 Task: Open Card Customer Feedback Review in Board Brand Guidelines Development and Implementation to Workspace Enterprise Resource Planning Software and add a team member Softage.2@softage.net, a label Red, a checklist Wrestling, an attachment from your onedrive, a color Red and finally, add a card description 'Develop and launch new sales strategy for new market segment' and a comment 'This task requires us to stay focused on the end goal and not get sidetracked by distractions.'. Add a start date 'Jan 06, 1900' with a due date 'Jan 13, 1900'
Action: Mouse moved to (106, 345)
Screenshot: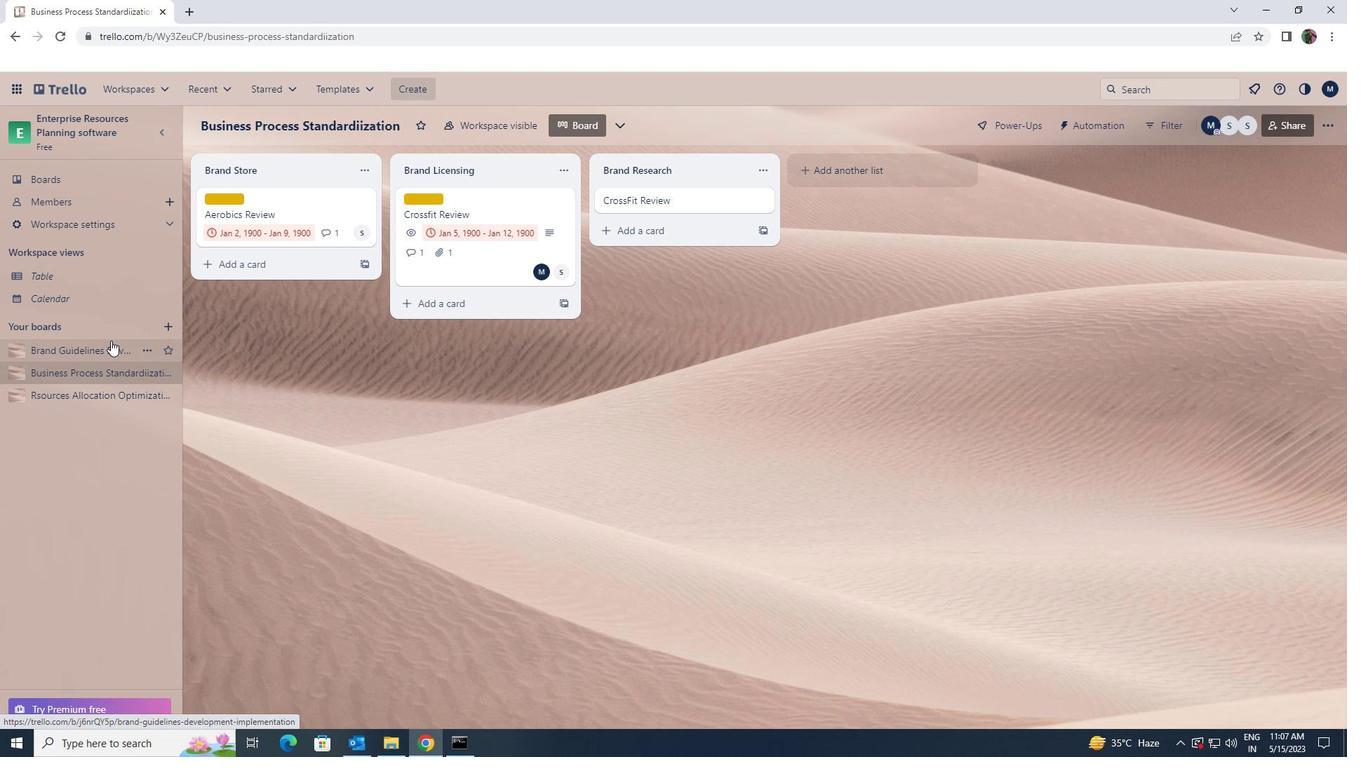 
Action: Mouse pressed left at (106, 345)
Screenshot: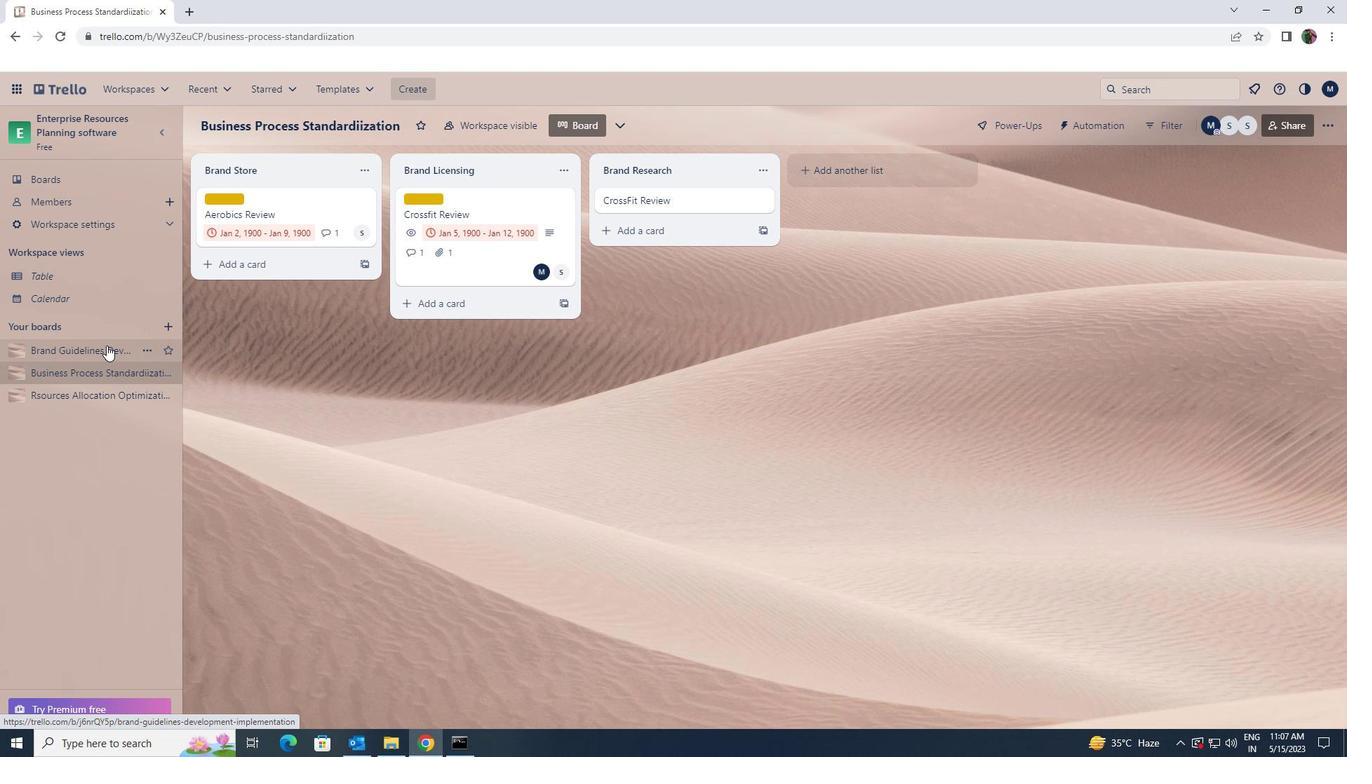 
Action: Mouse moved to (447, 206)
Screenshot: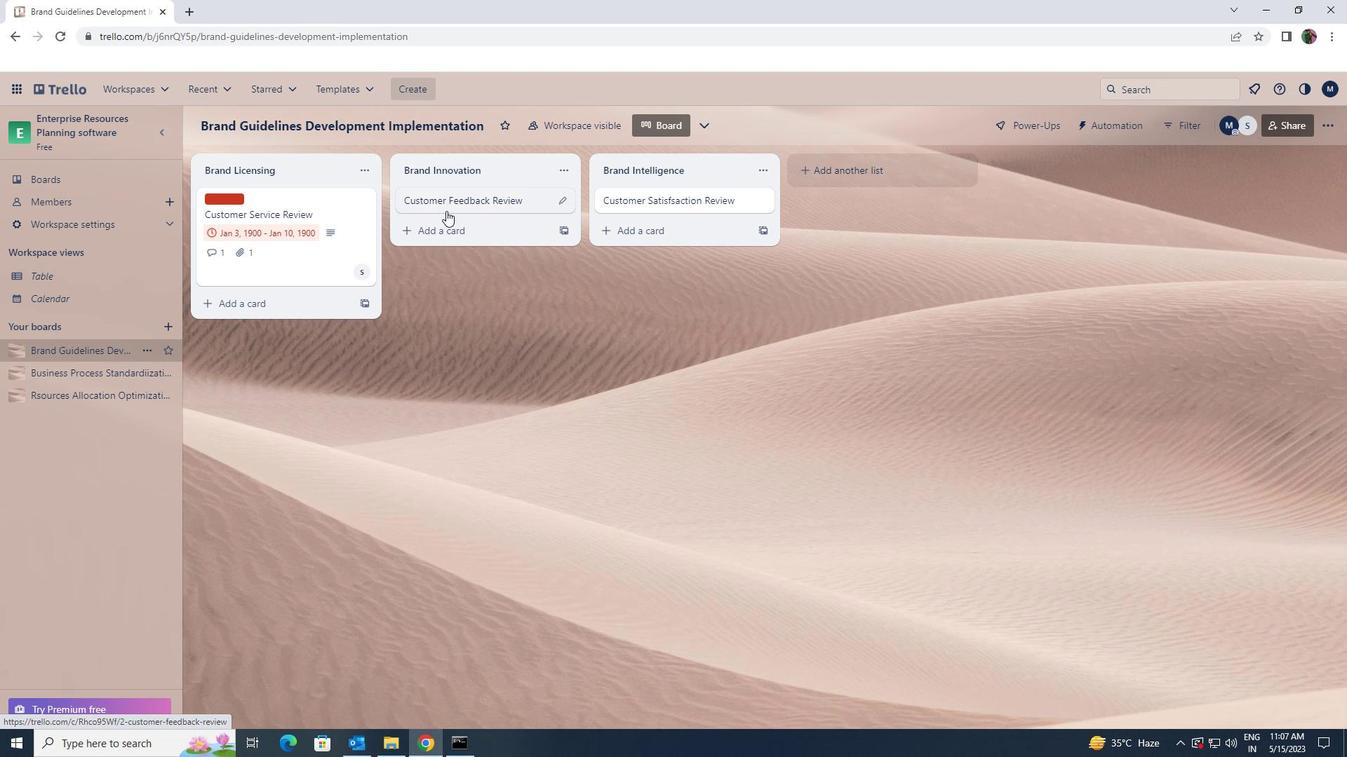 
Action: Mouse pressed left at (447, 206)
Screenshot: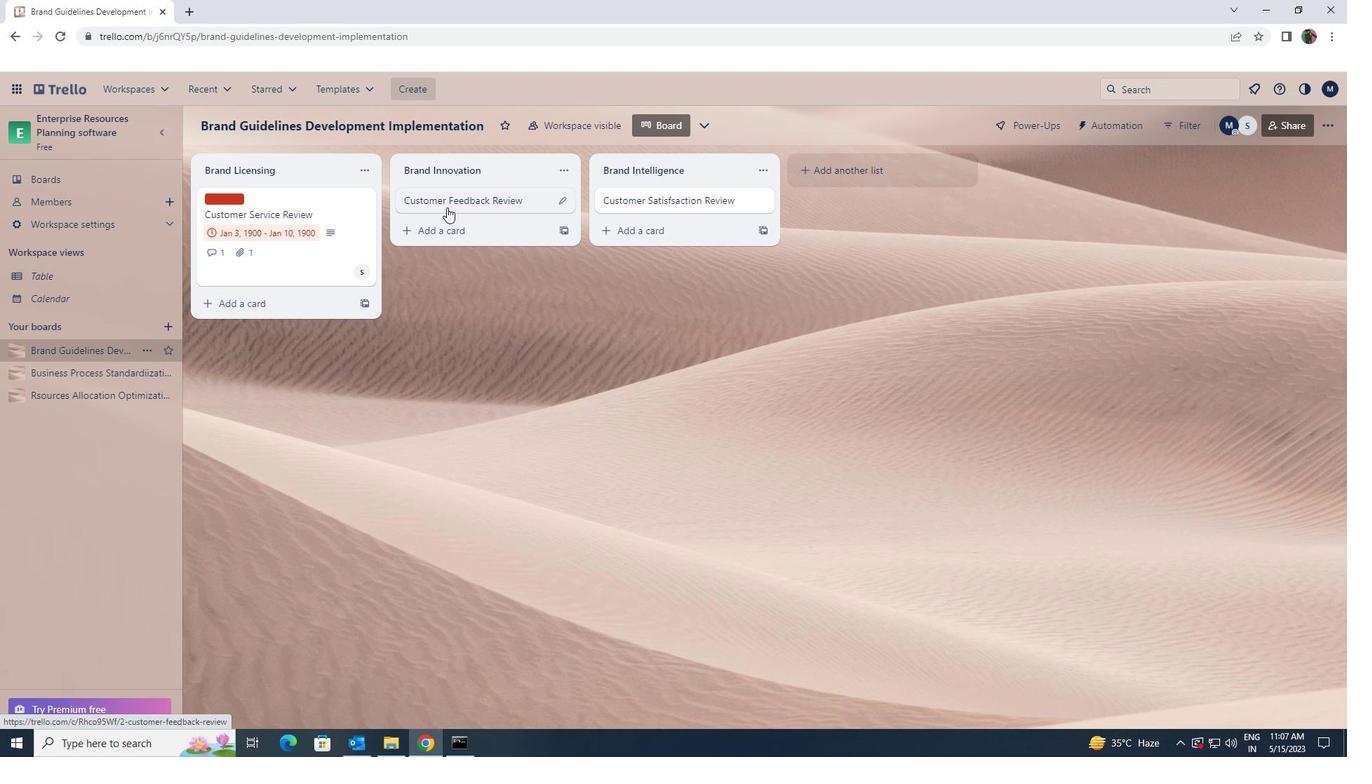 
Action: Mouse moved to (818, 242)
Screenshot: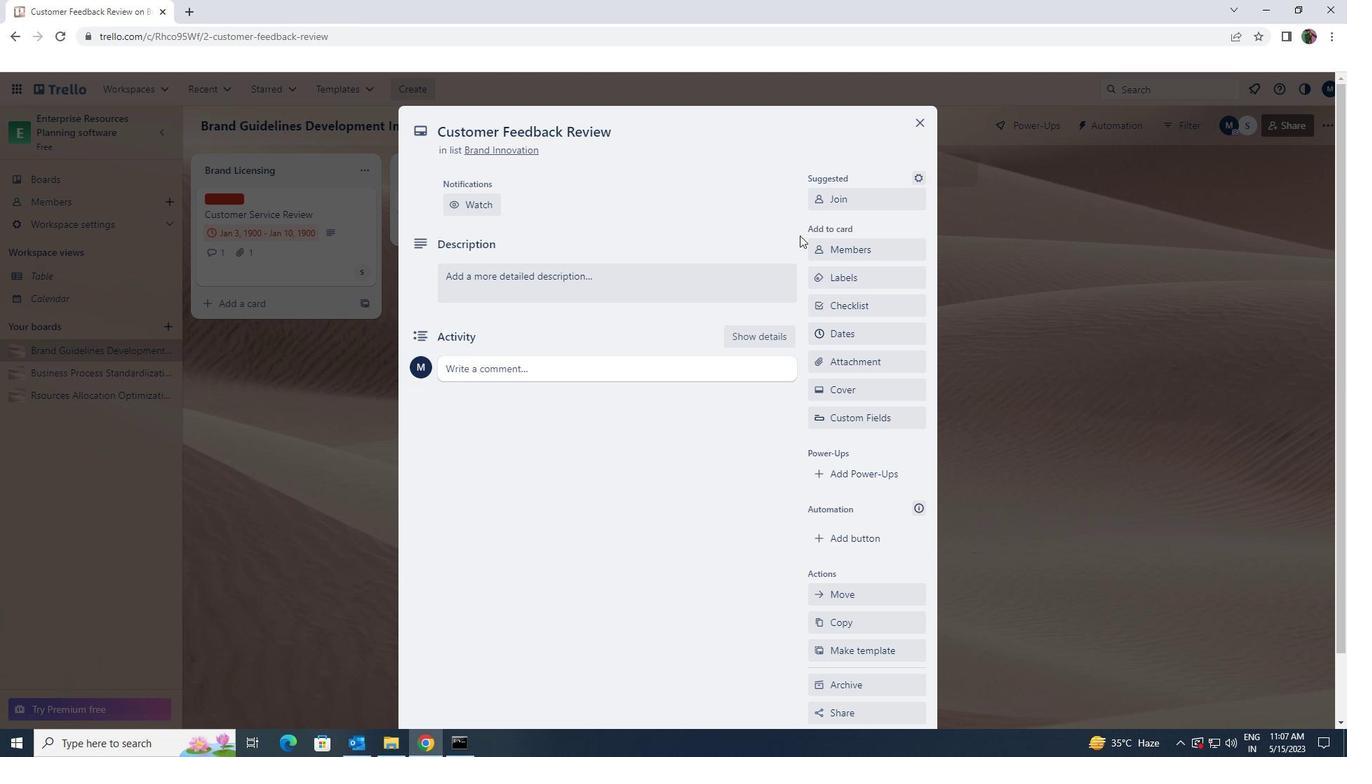 
Action: Mouse pressed left at (818, 242)
Screenshot: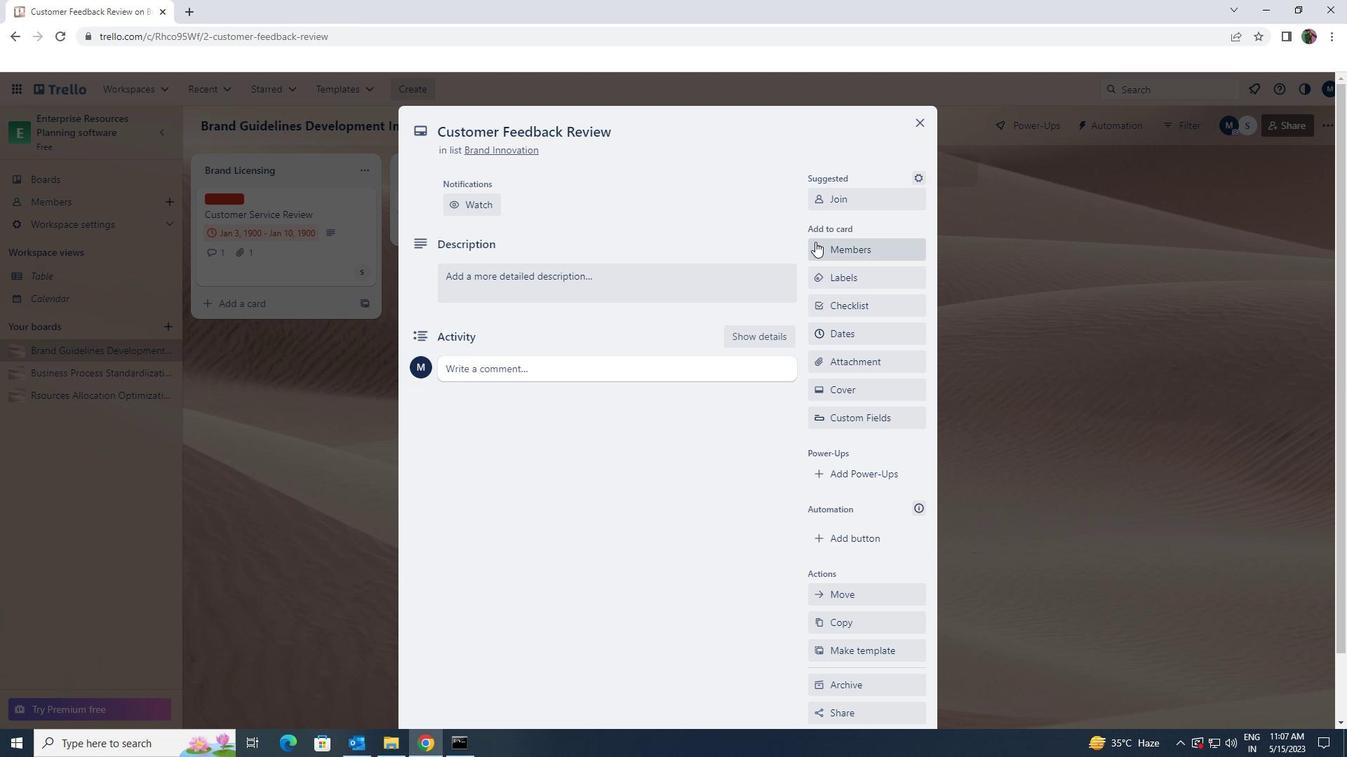 
Action: Mouse moved to (838, 305)
Screenshot: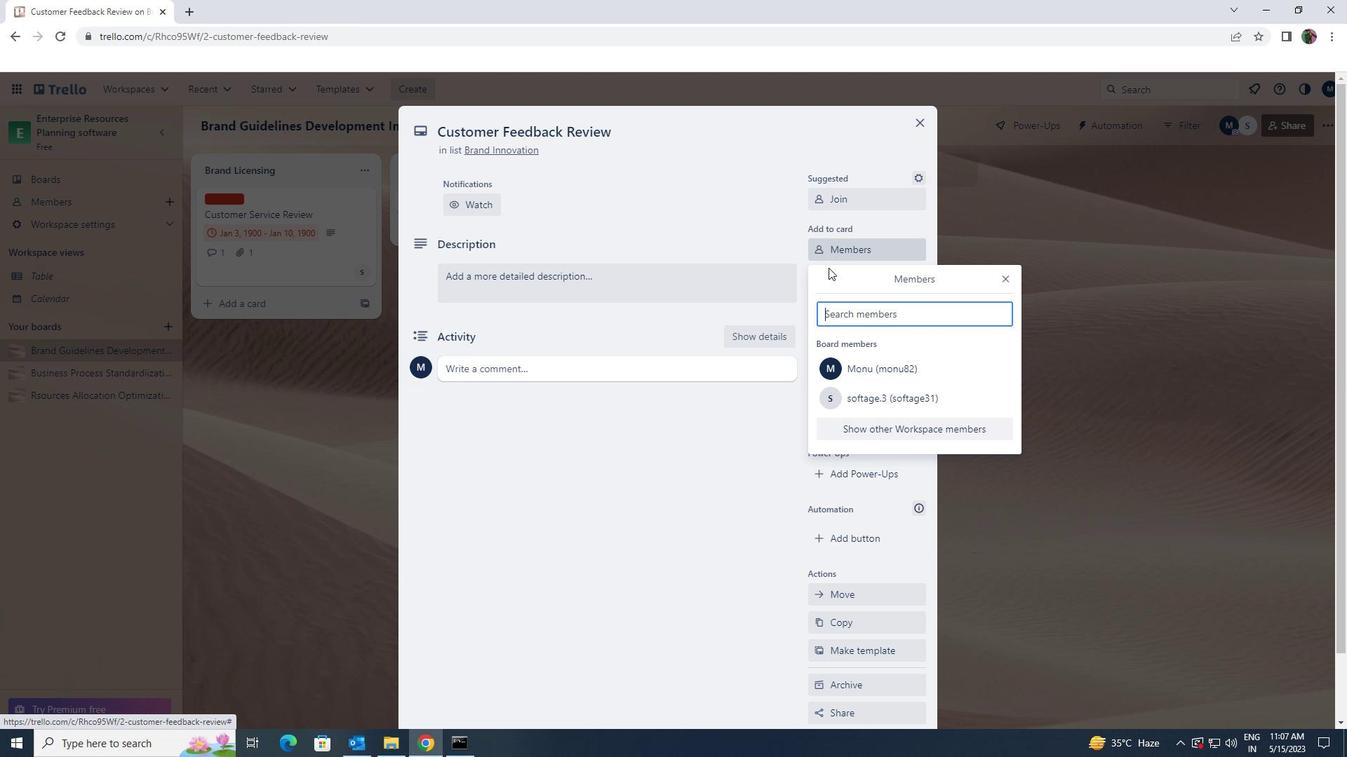 
Action: Key pressed sofatge.1<Key.backspace>2<Key.shift>@SOFTAGE.NET
Screenshot: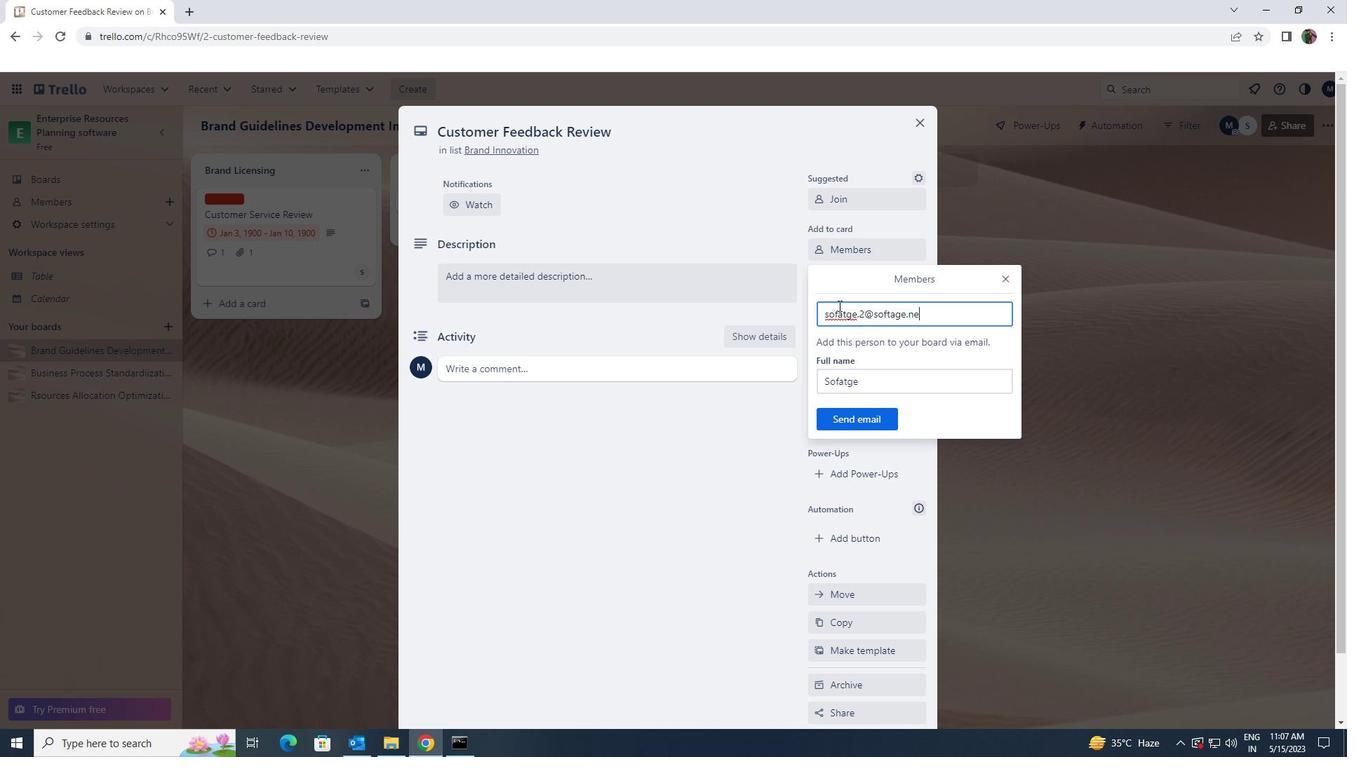
Action: Mouse moved to (865, 414)
Screenshot: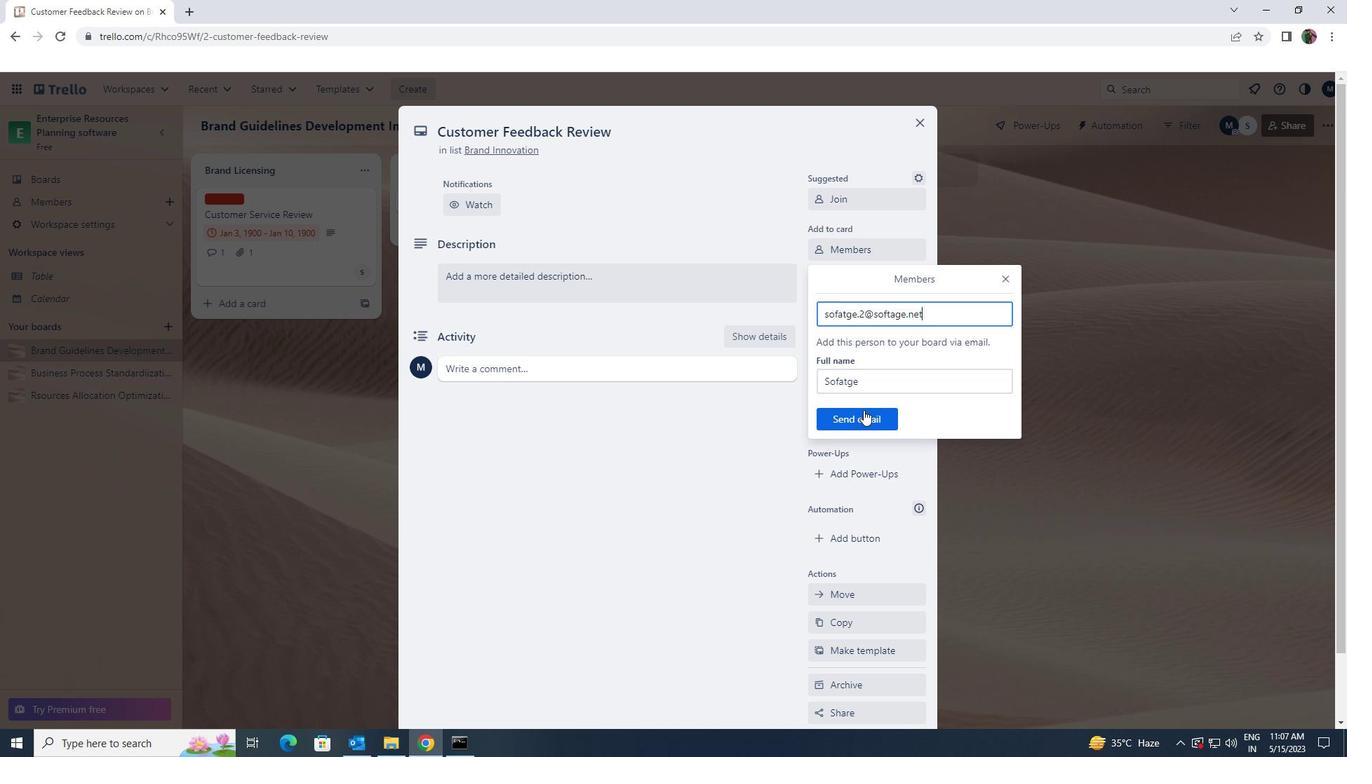 
Action: Mouse pressed left at (865, 414)
Screenshot: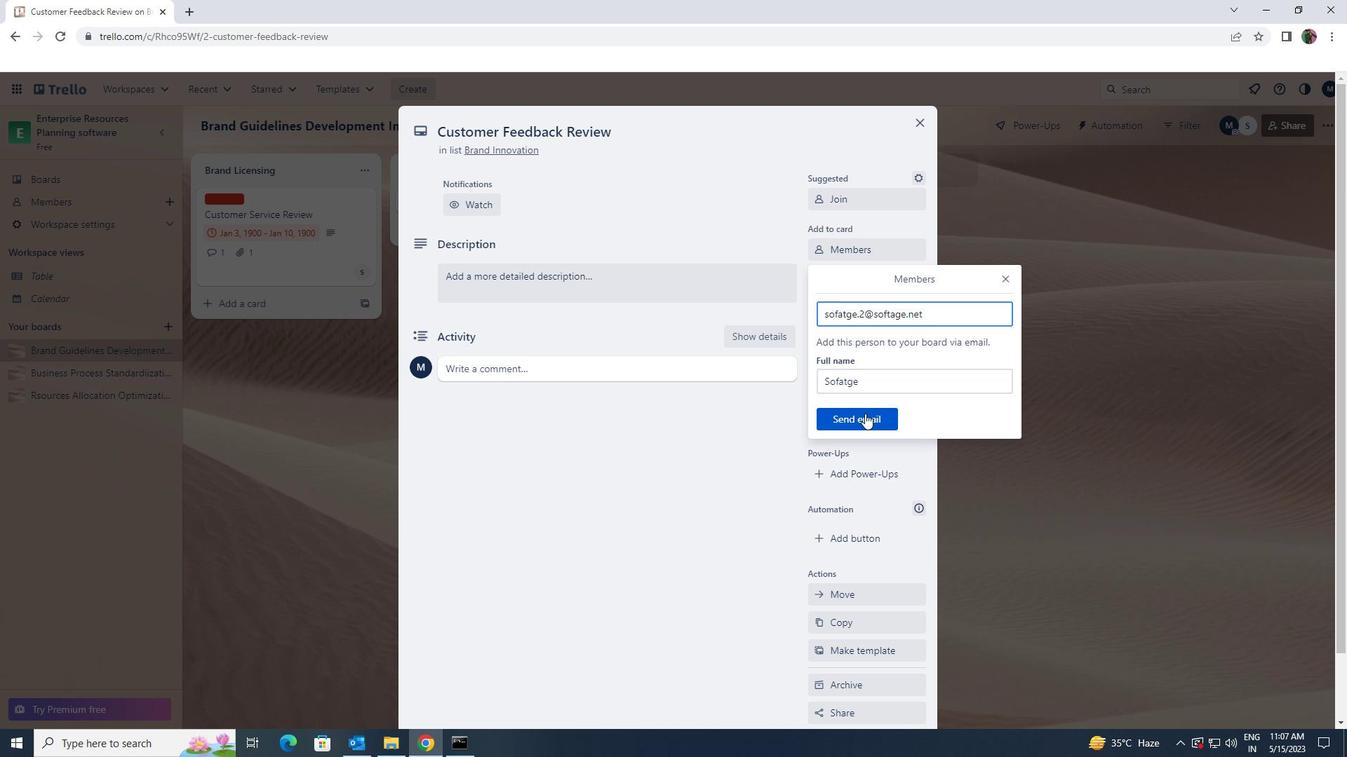 
Action: Mouse moved to (844, 282)
Screenshot: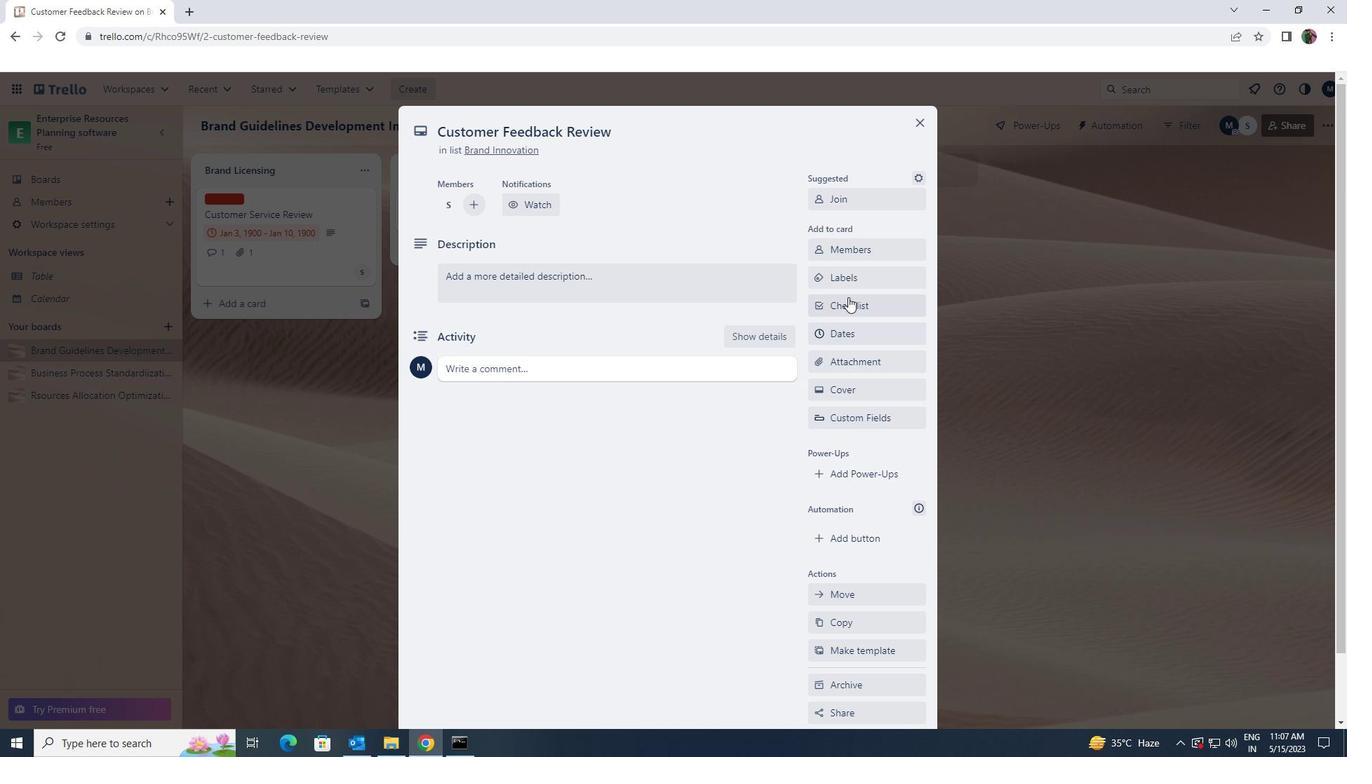
Action: Mouse pressed left at (844, 282)
Screenshot: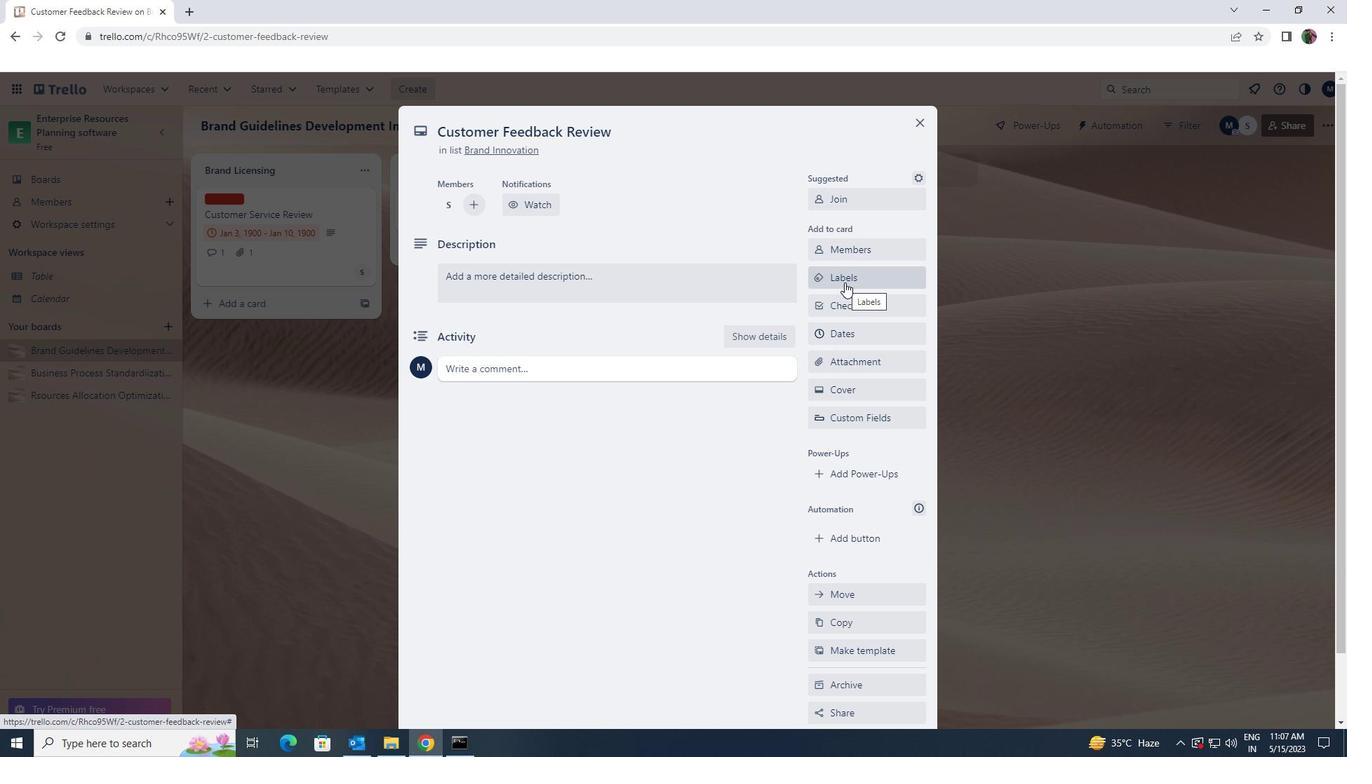 
Action: Mouse moved to (893, 577)
Screenshot: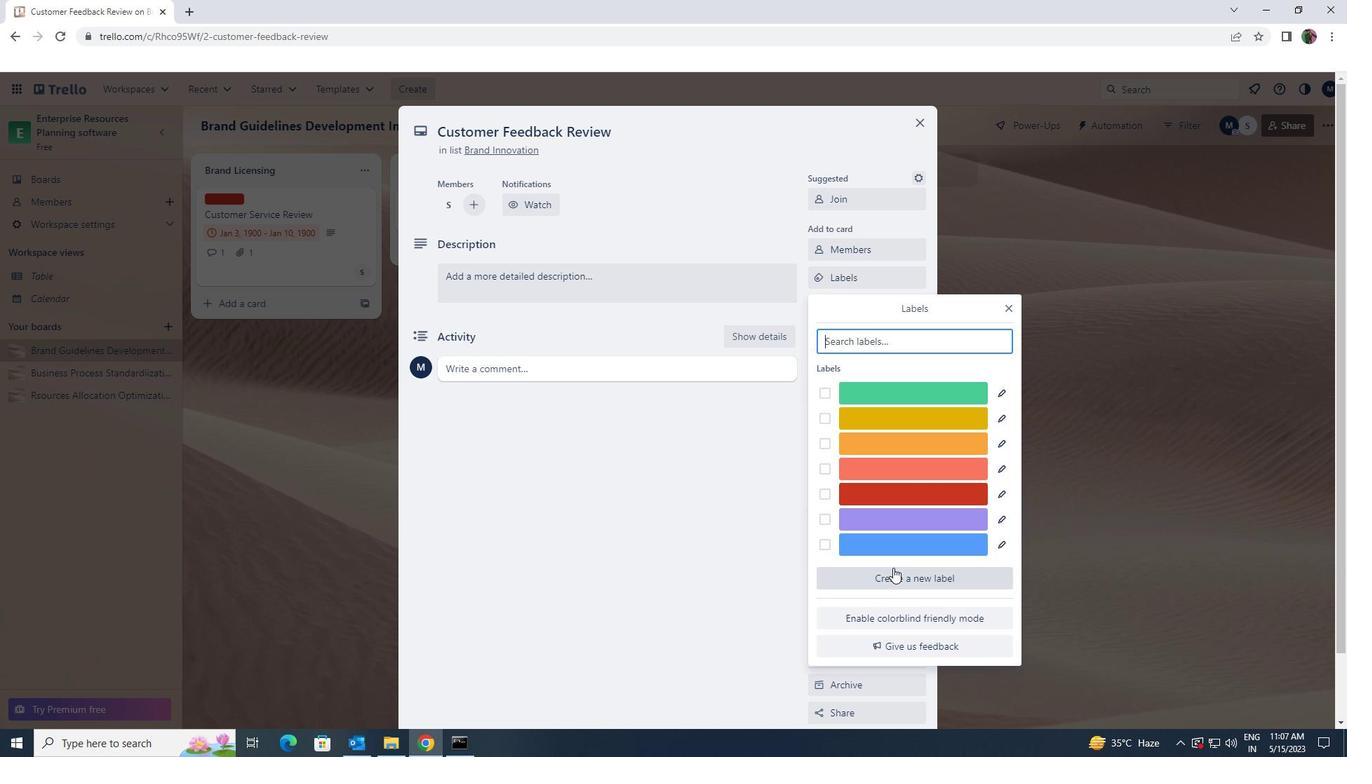 
Action: Mouse pressed left at (893, 577)
Screenshot: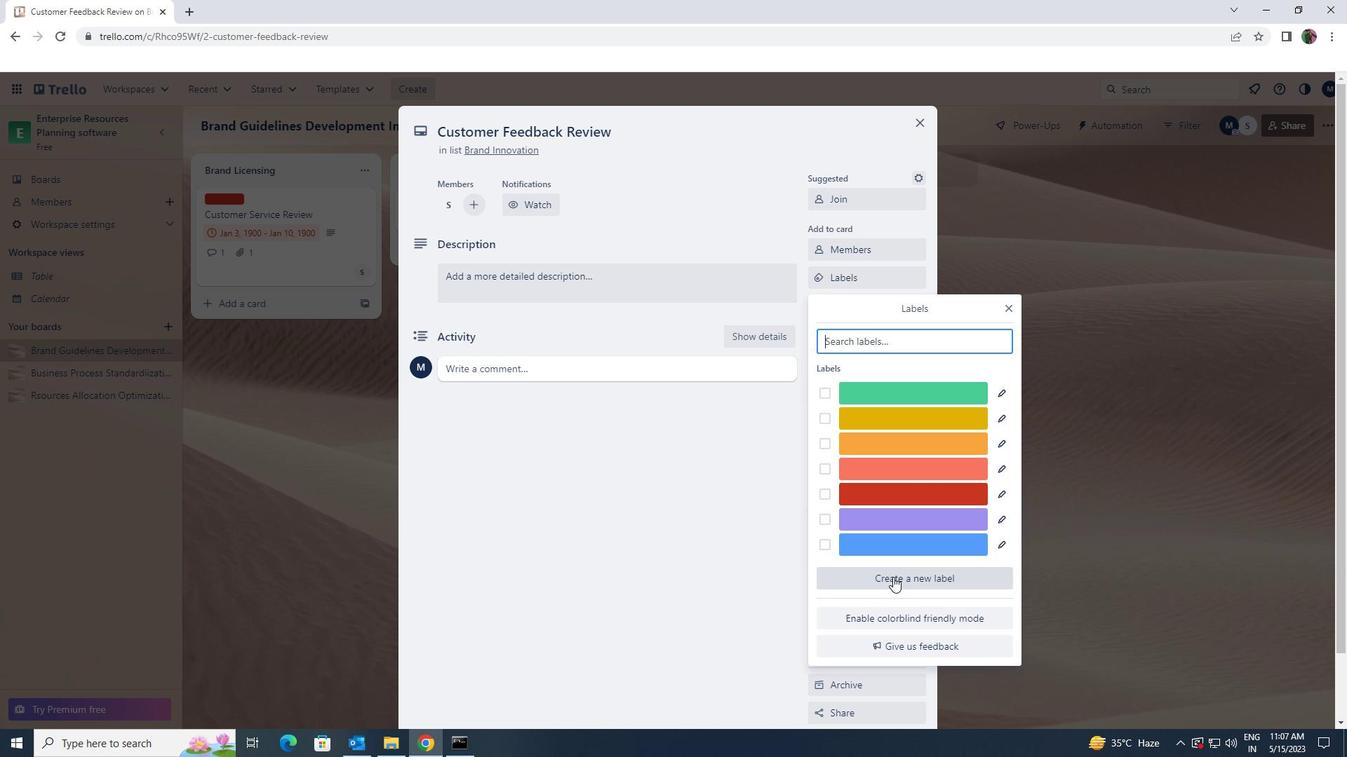 
Action: Mouse moved to (961, 539)
Screenshot: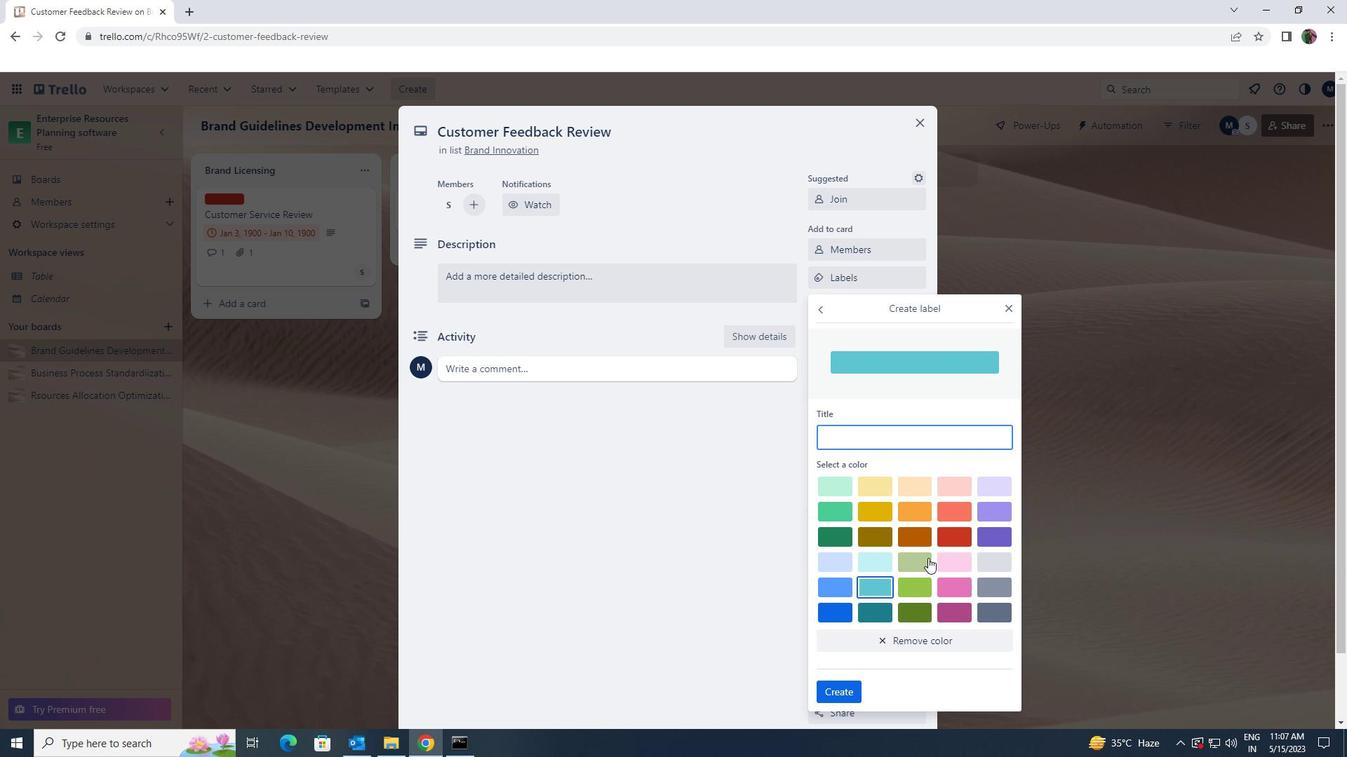 
Action: Mouse pressed left at (961, 539)
Screenshot: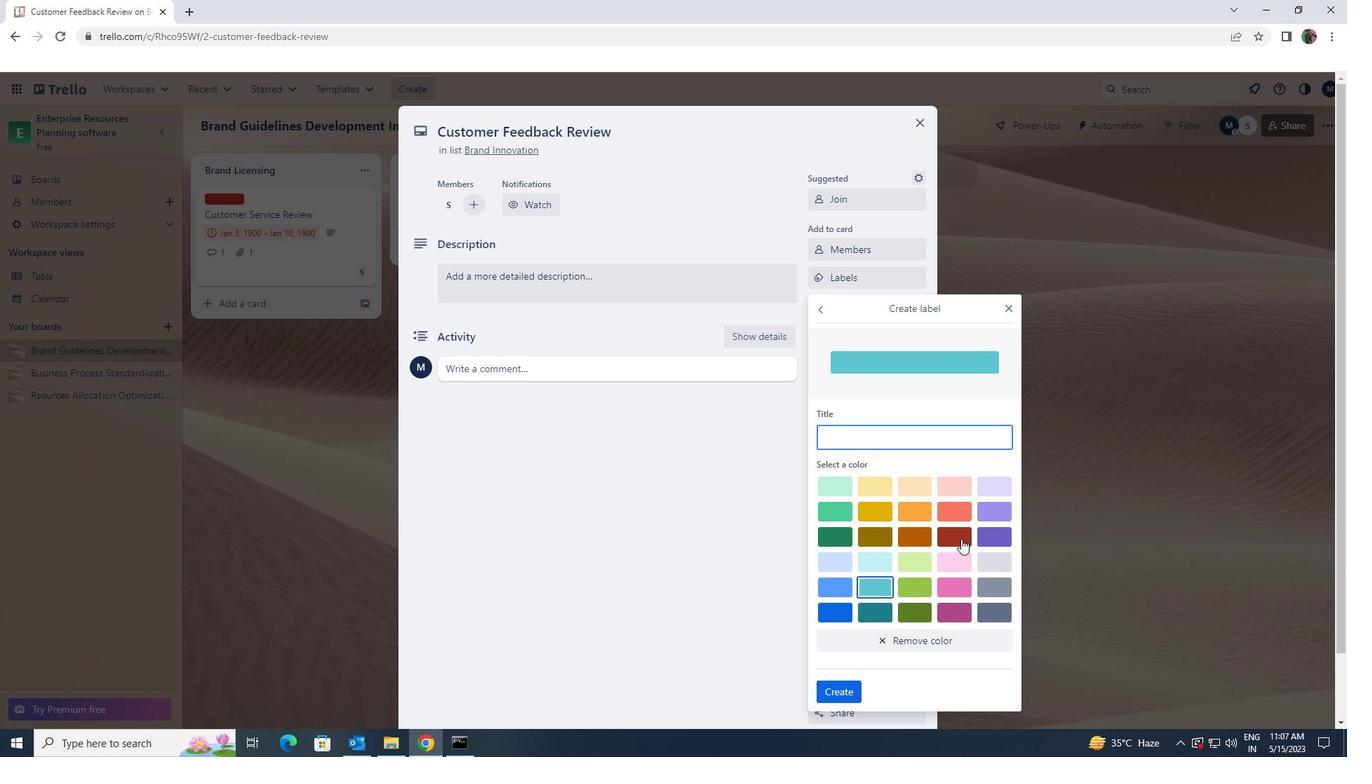 
Action: Mouse moved to (838, 699)
Screenshot: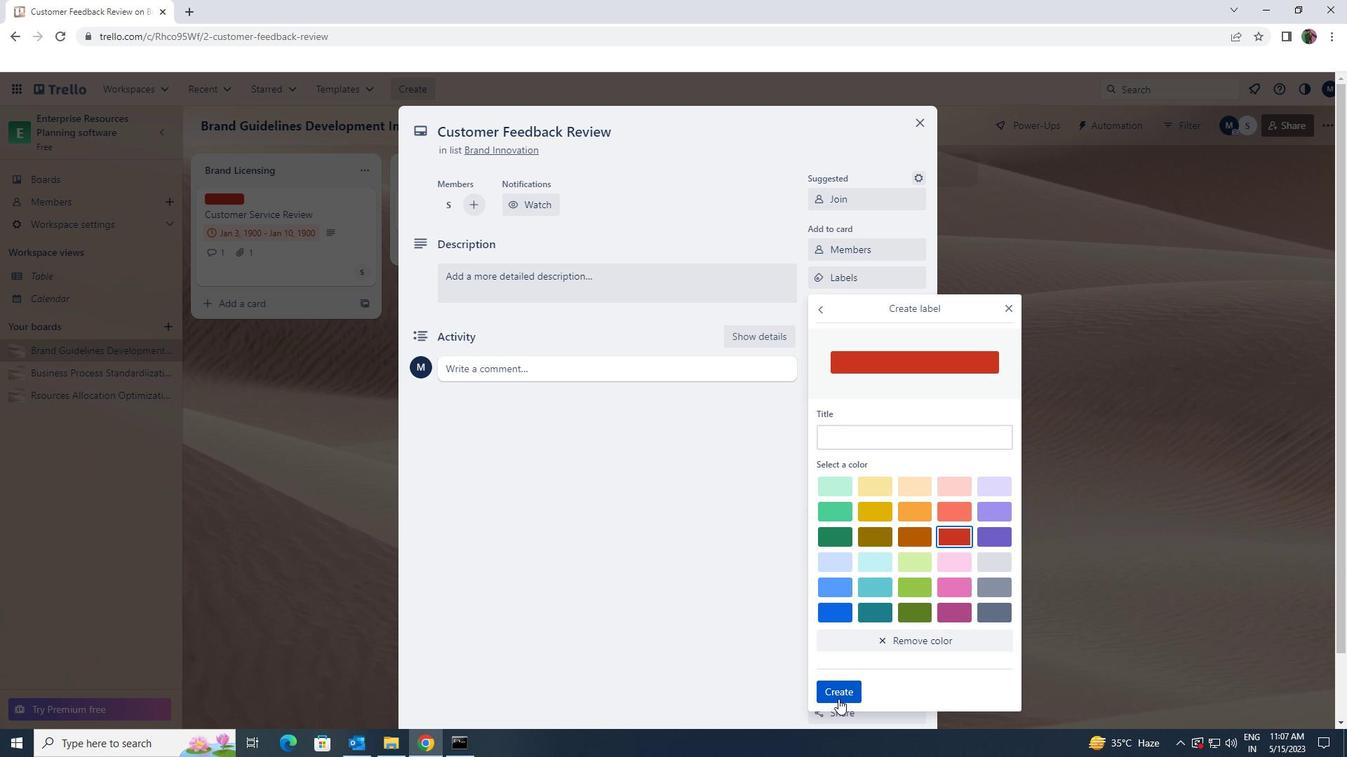 
Action: Mouse pressed left at (838, 699)
Screenshot: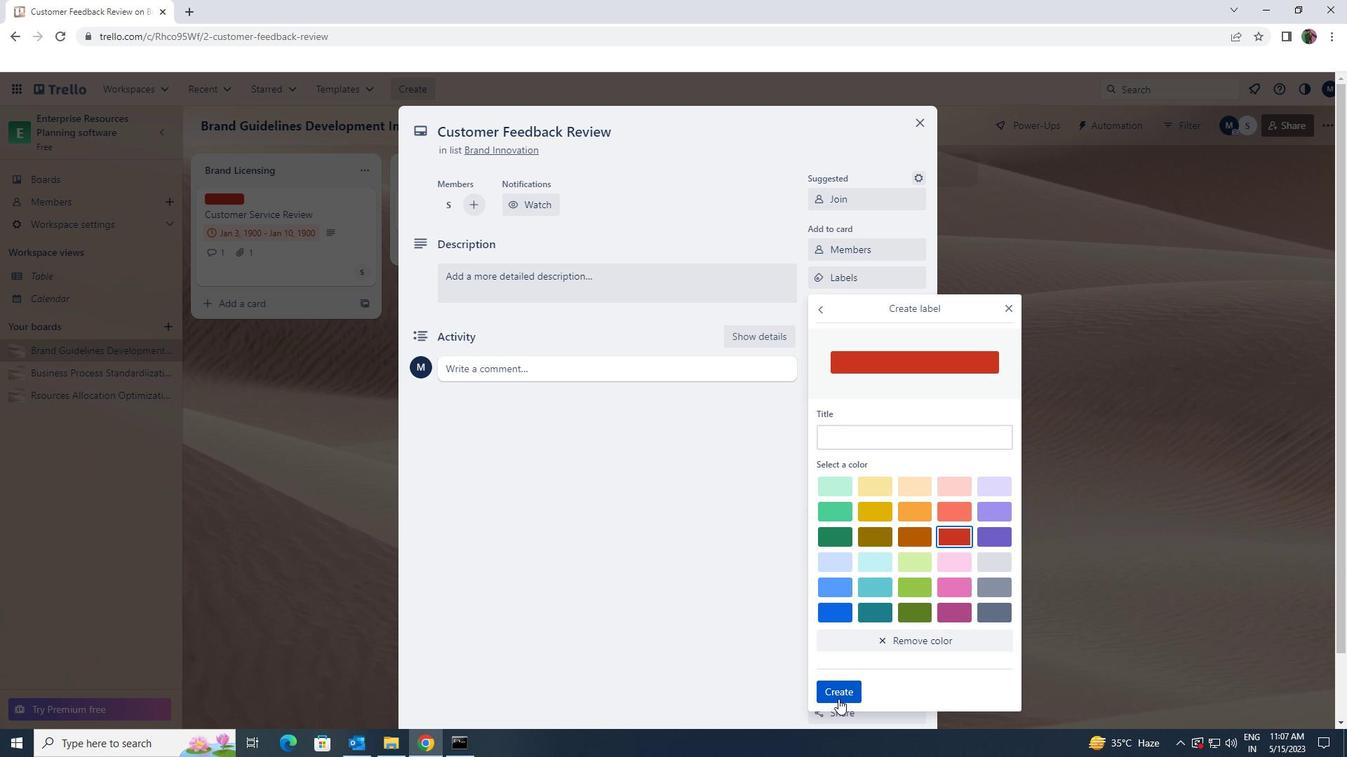 
Action: Mouse moved to (1011, 303)
Screenshot: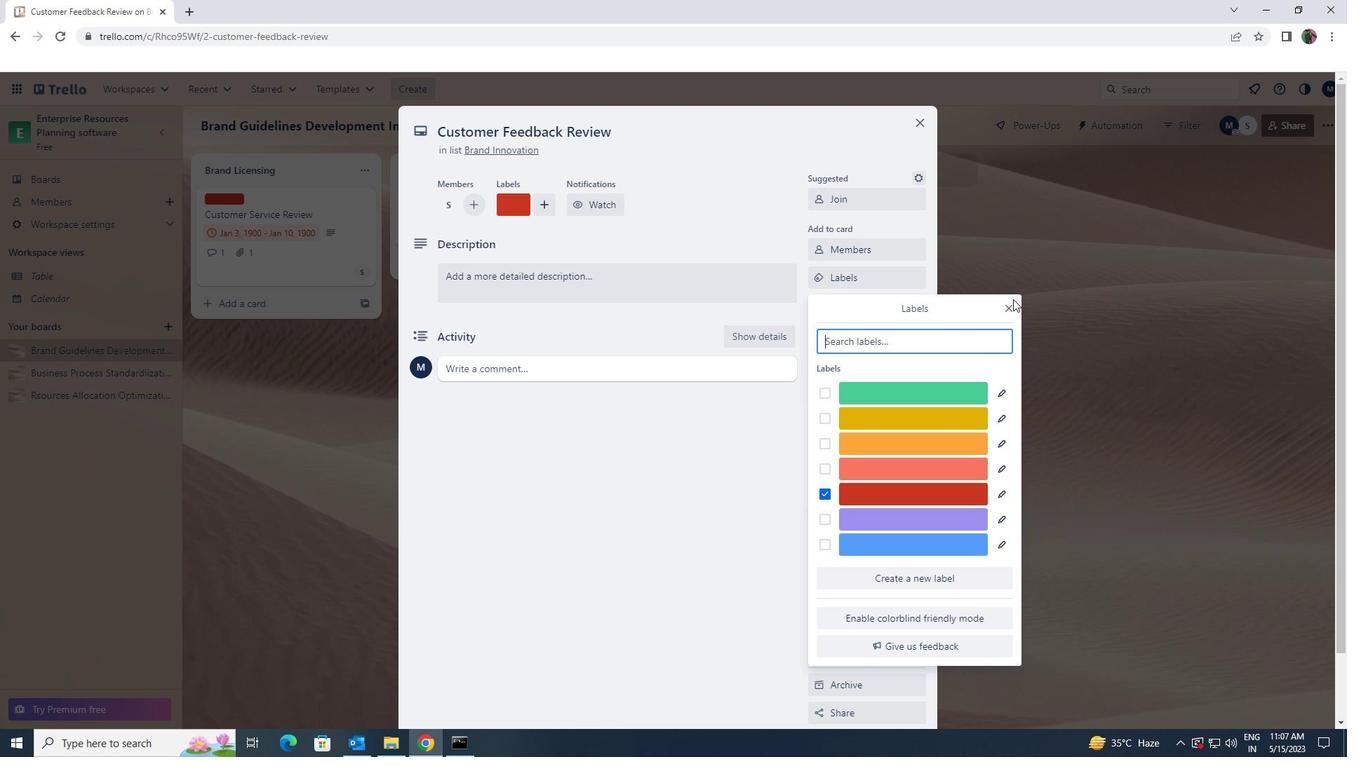 
Action: Mouse pressed left at (1011, 303)
Screenshot: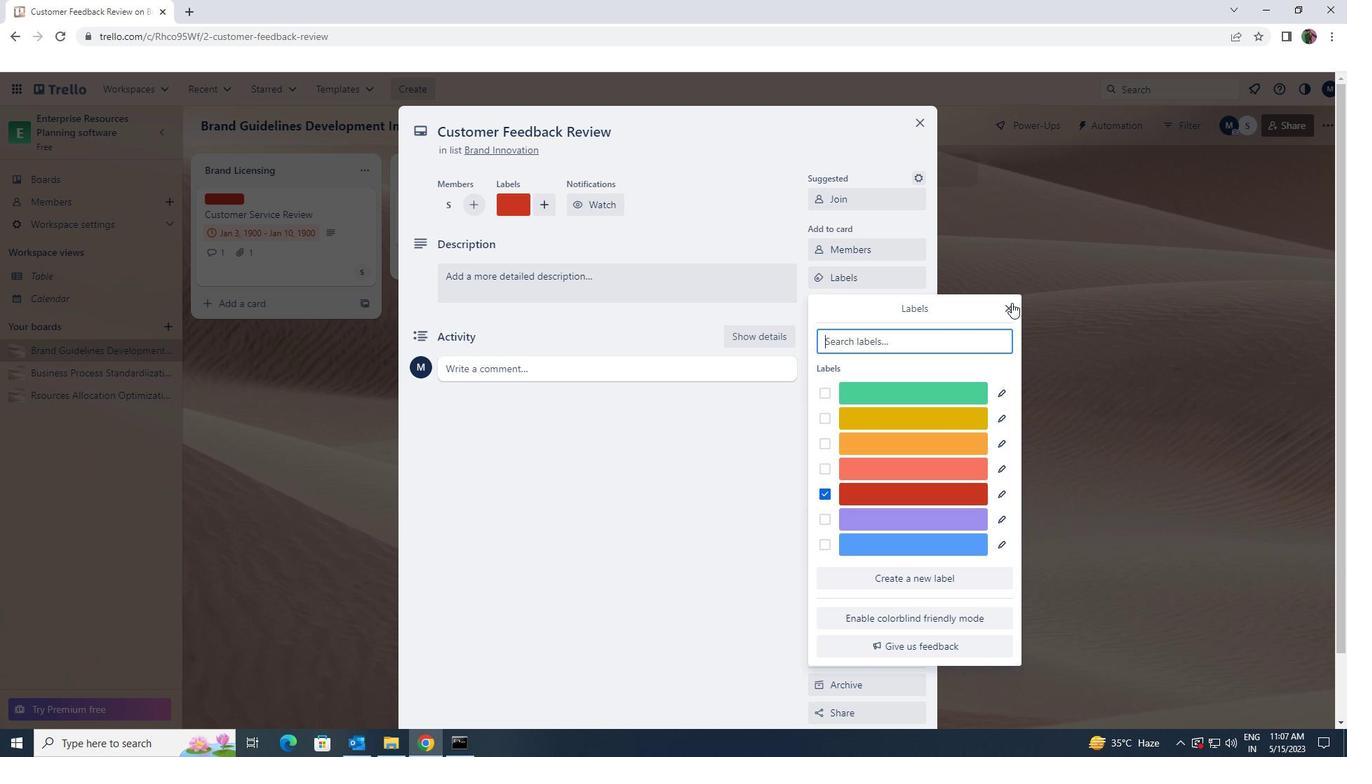 
Action: Mouse moved to (899, 314)
Screenshot: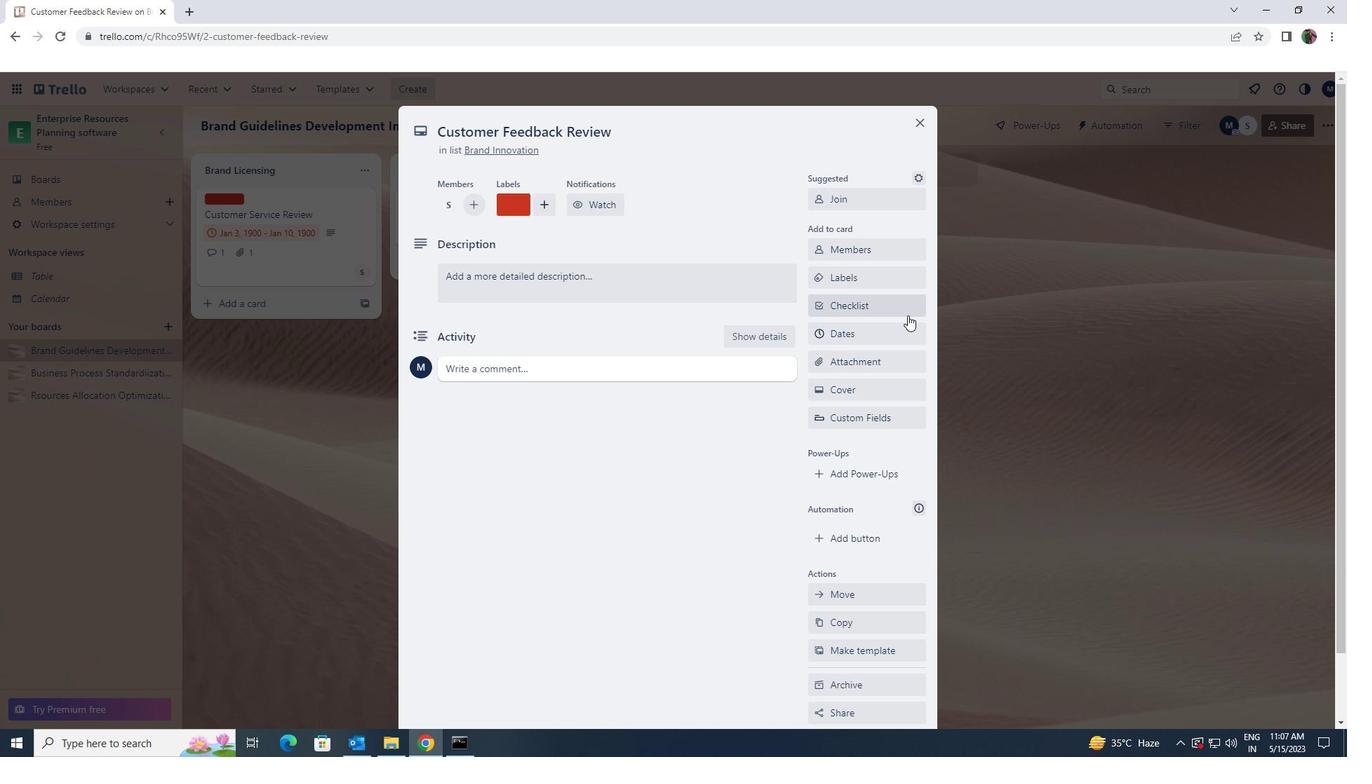 
Action: Mouse pressed left at (899, 314)
Screenshot: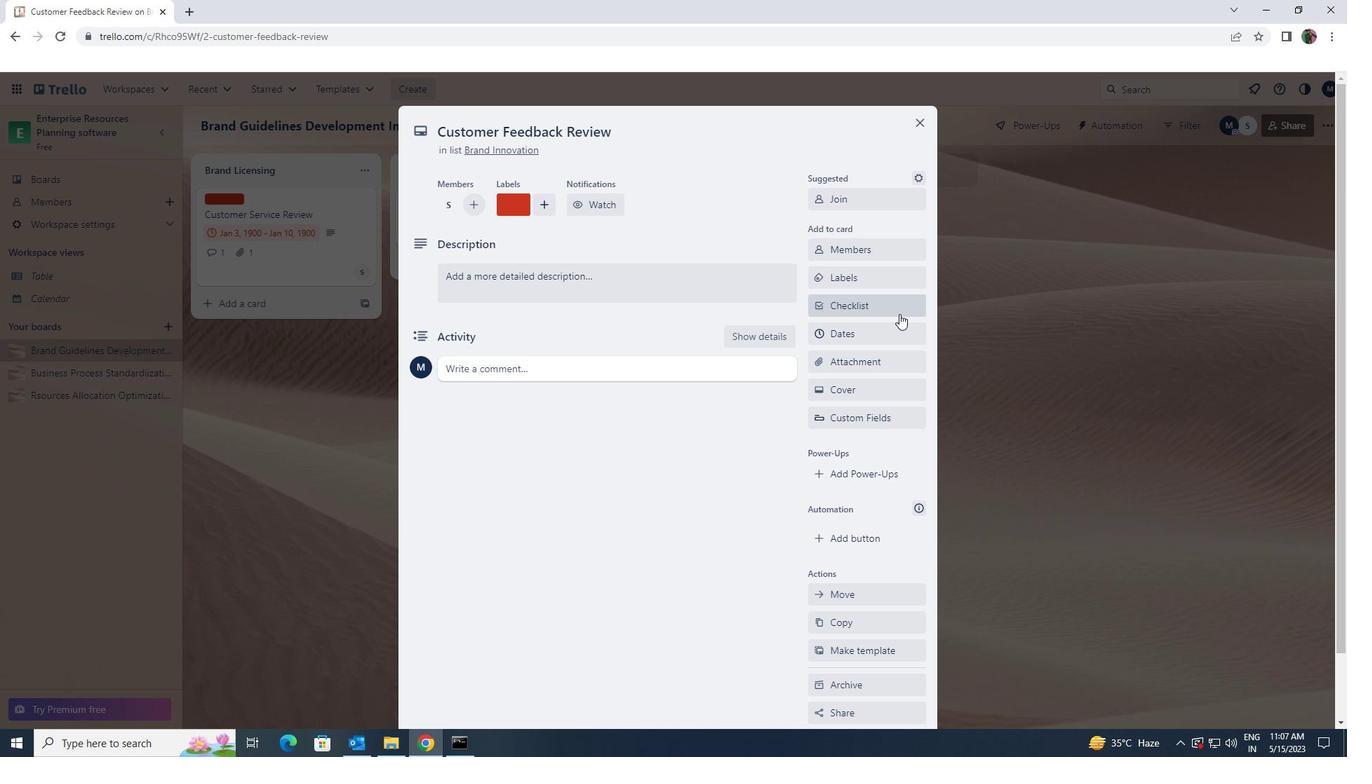 
Action: Key pressed <Key.shift><Key.shift><Key.shift><Key.shift><Key.shift><Key.shift><Key.shift><Key.shift>WRESTK<Key.backspace>LING
Screenshot: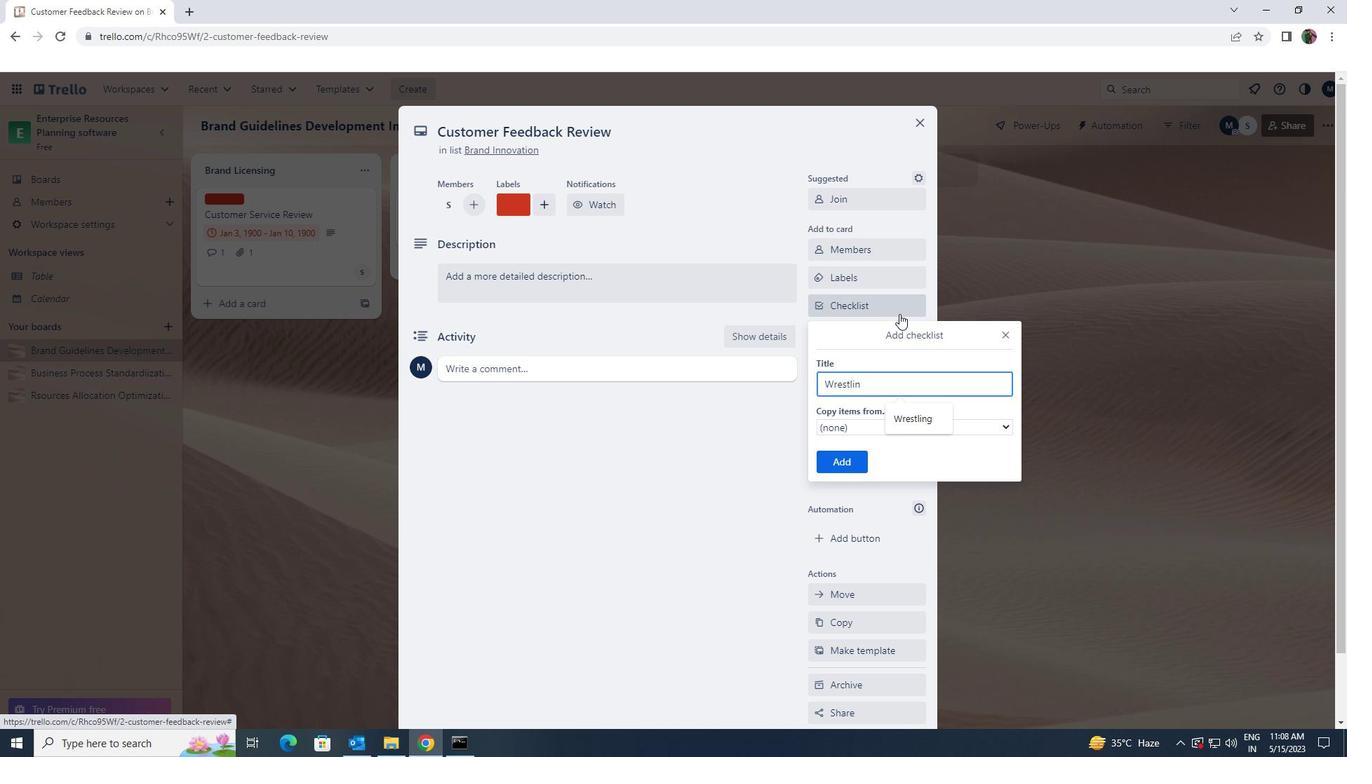 
Action: Mouse moved to (856, 455)
Screenshot: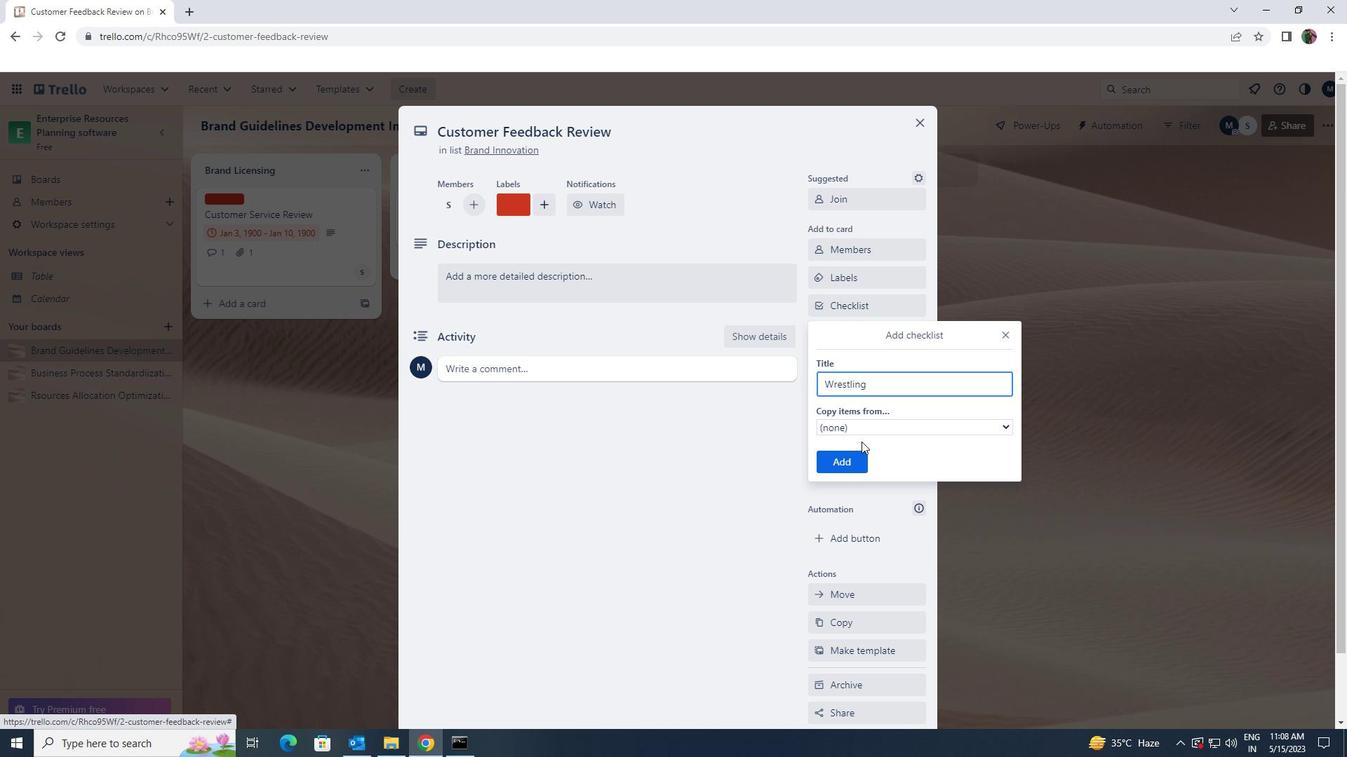 
Action: Mouse pressed left at (856, 455)
Screenshot: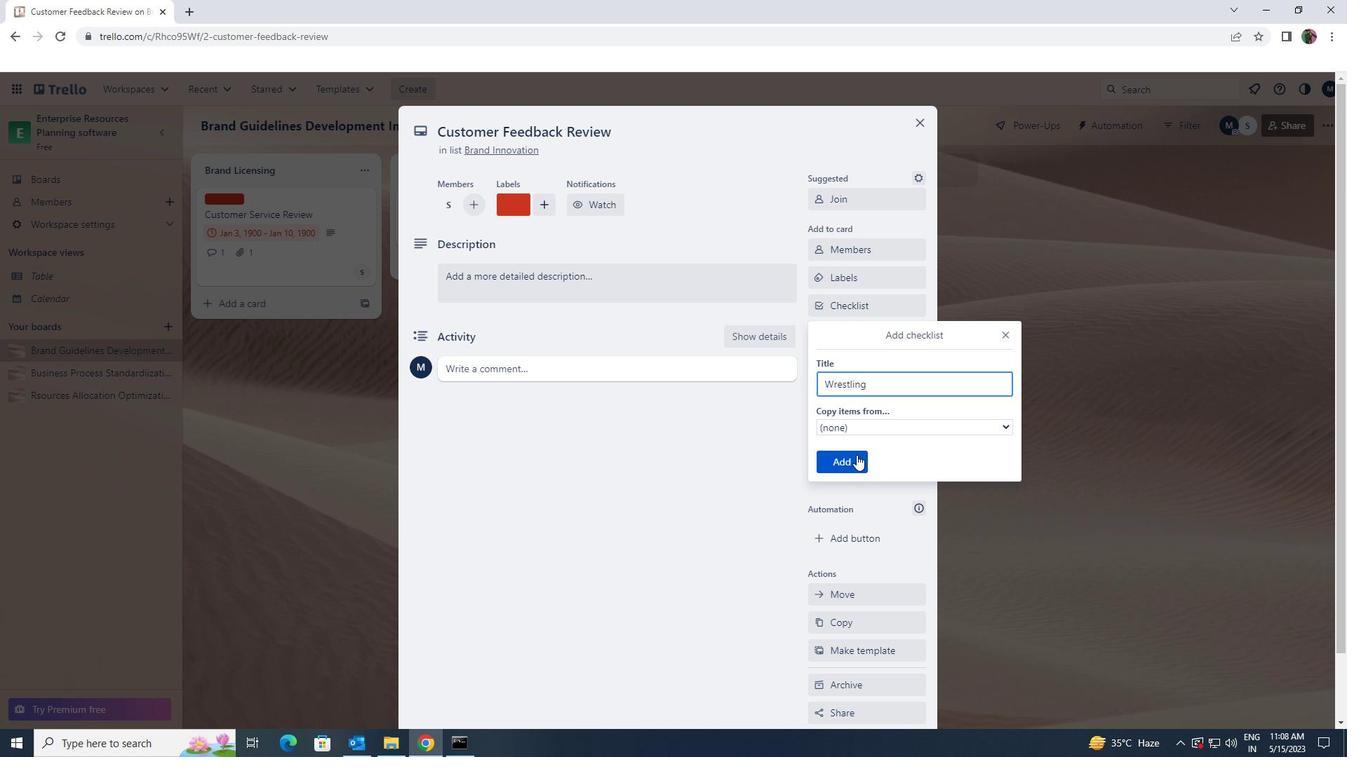 
Action: Mouse moved to (852, 356)
Screenshot: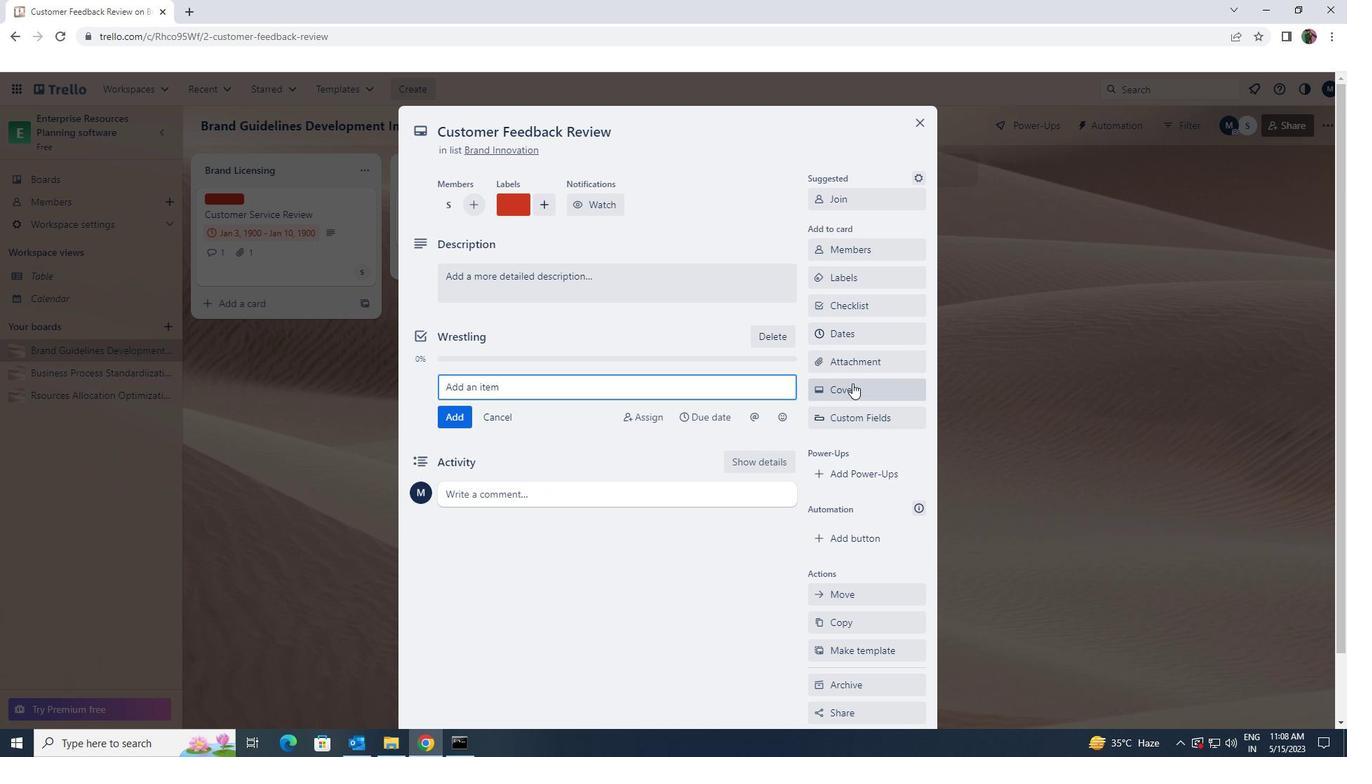 
Action: Mouse pressed left at (852, 356)
Screenshot: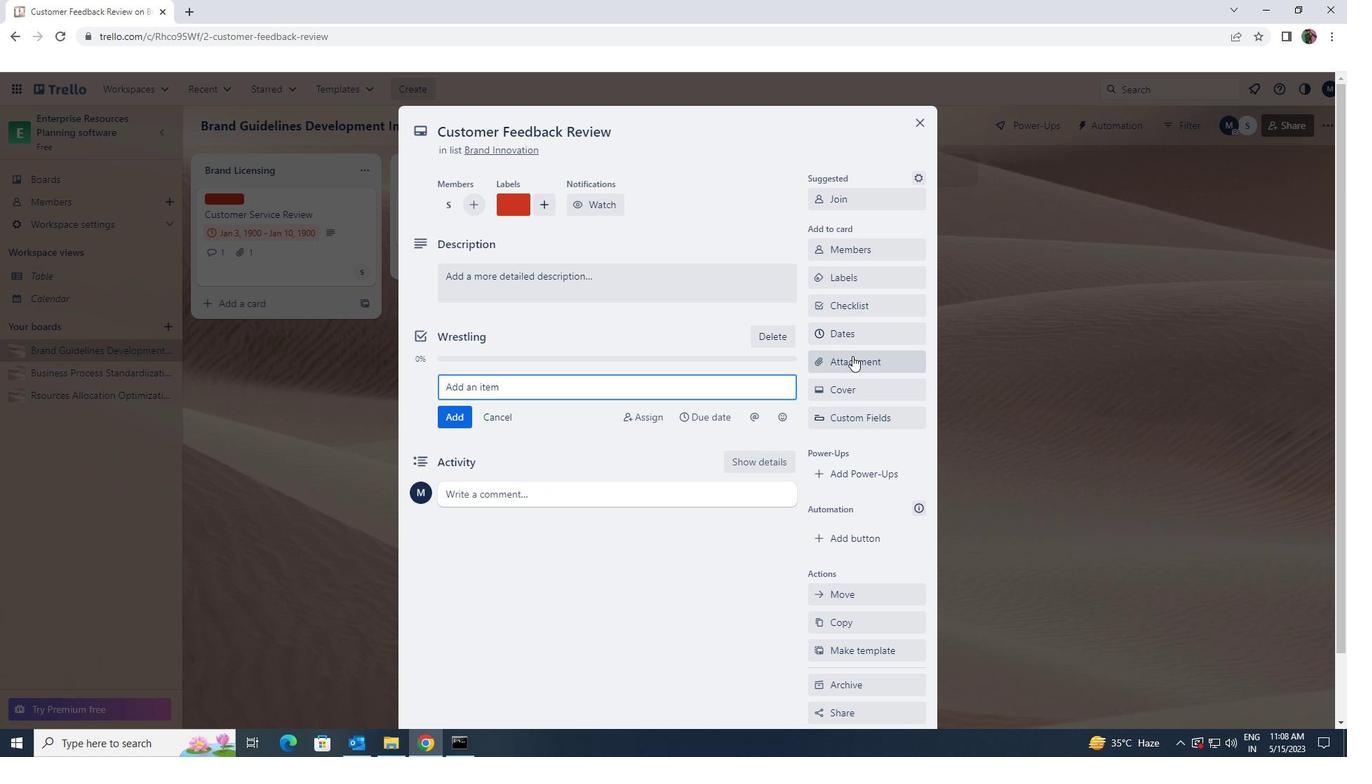
Action: Mouse moved to (856, 474)
Screenshot: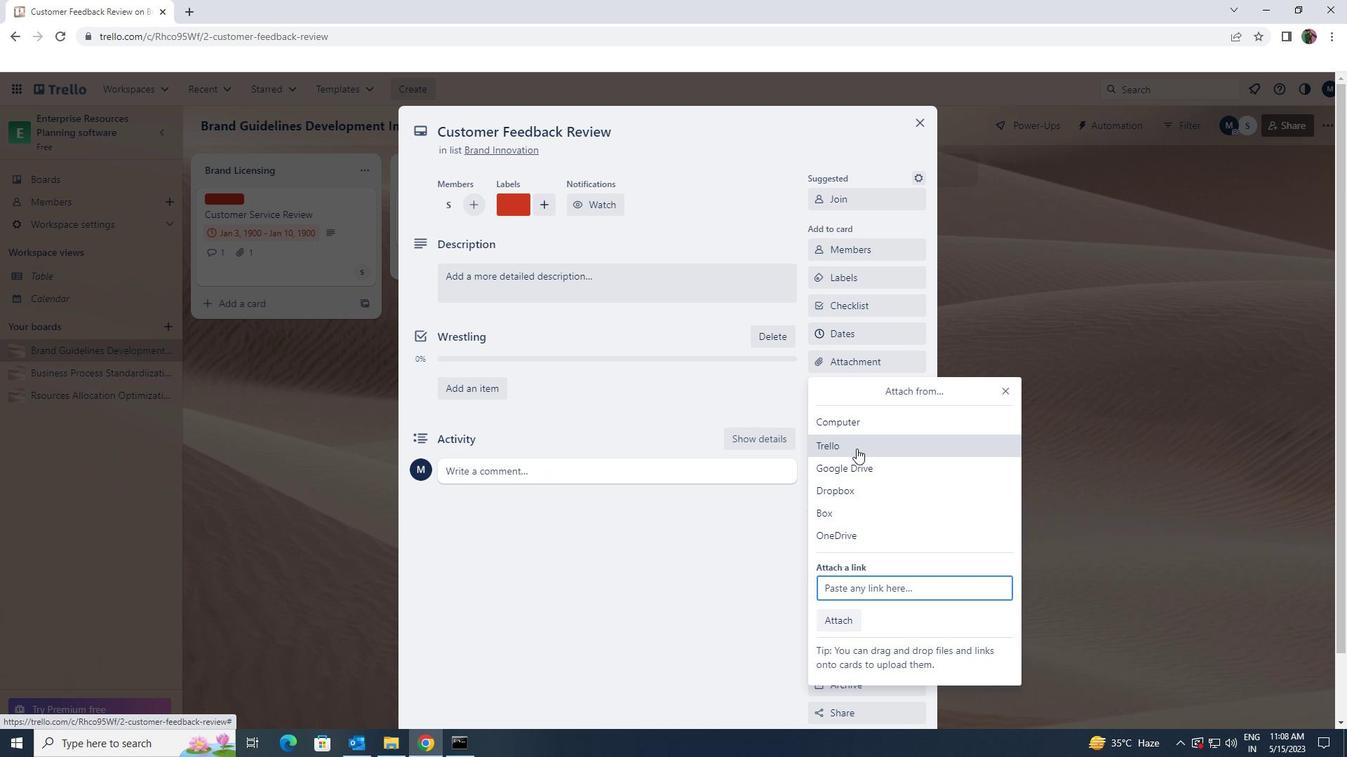 
Action: Mouse pressed left at (856, 474)
Screenshot: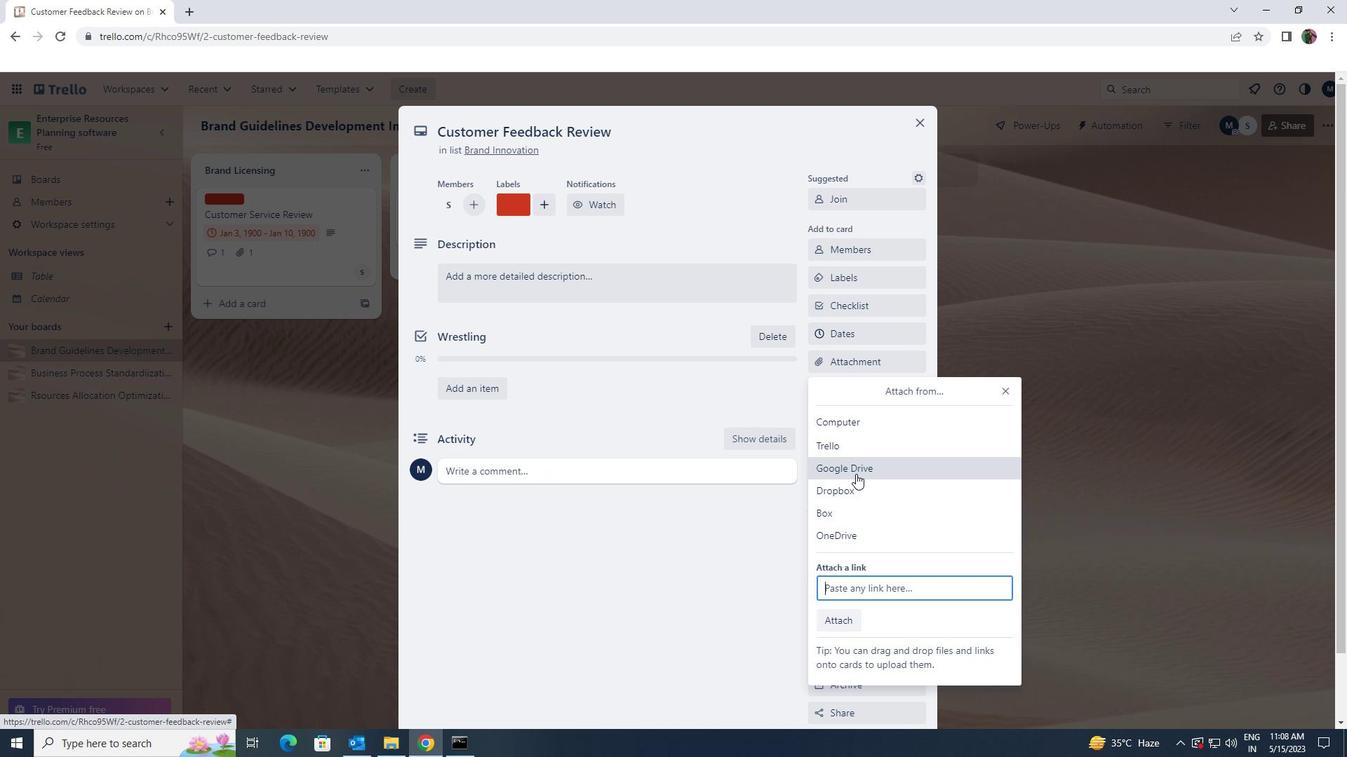 
Action: Mouse moved to (580, 505)
Screenshot: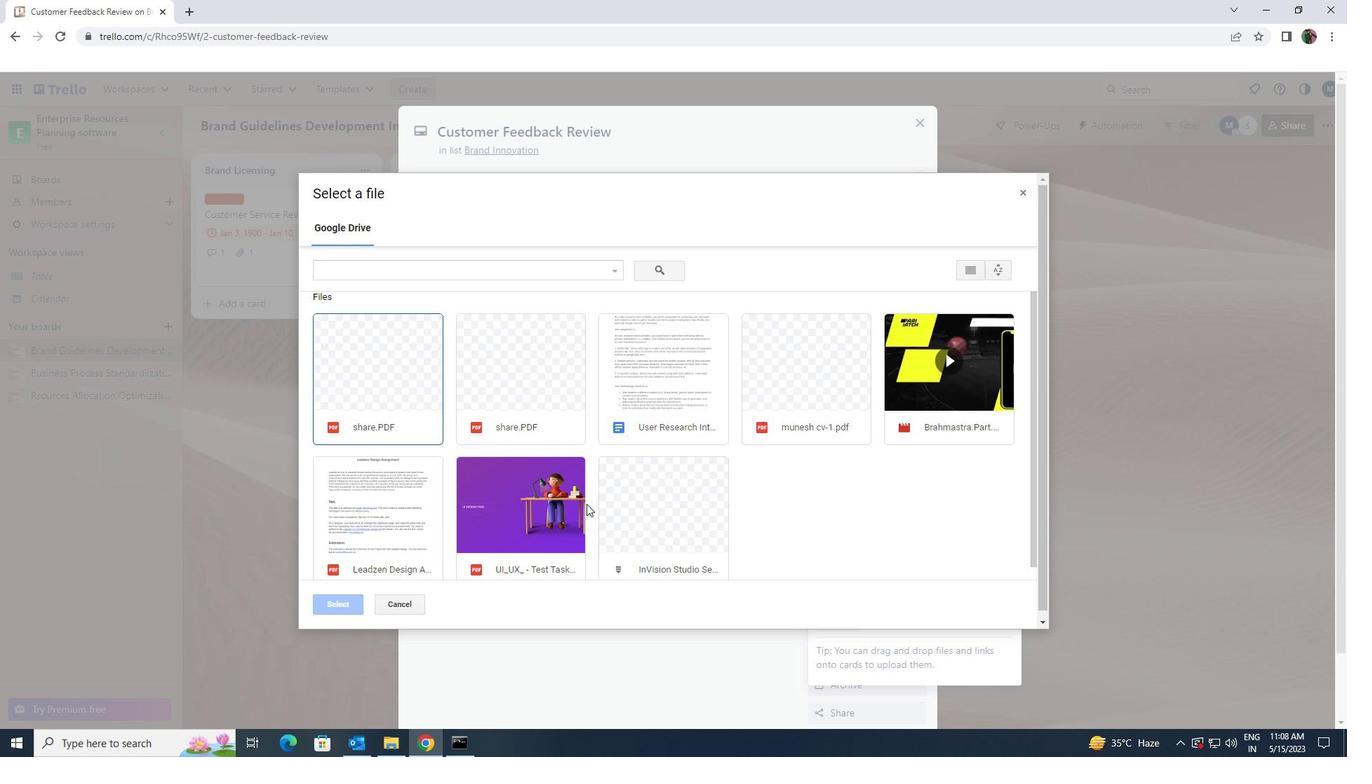 
Action: Mouse pressed left at (580, 505)
Screenshot: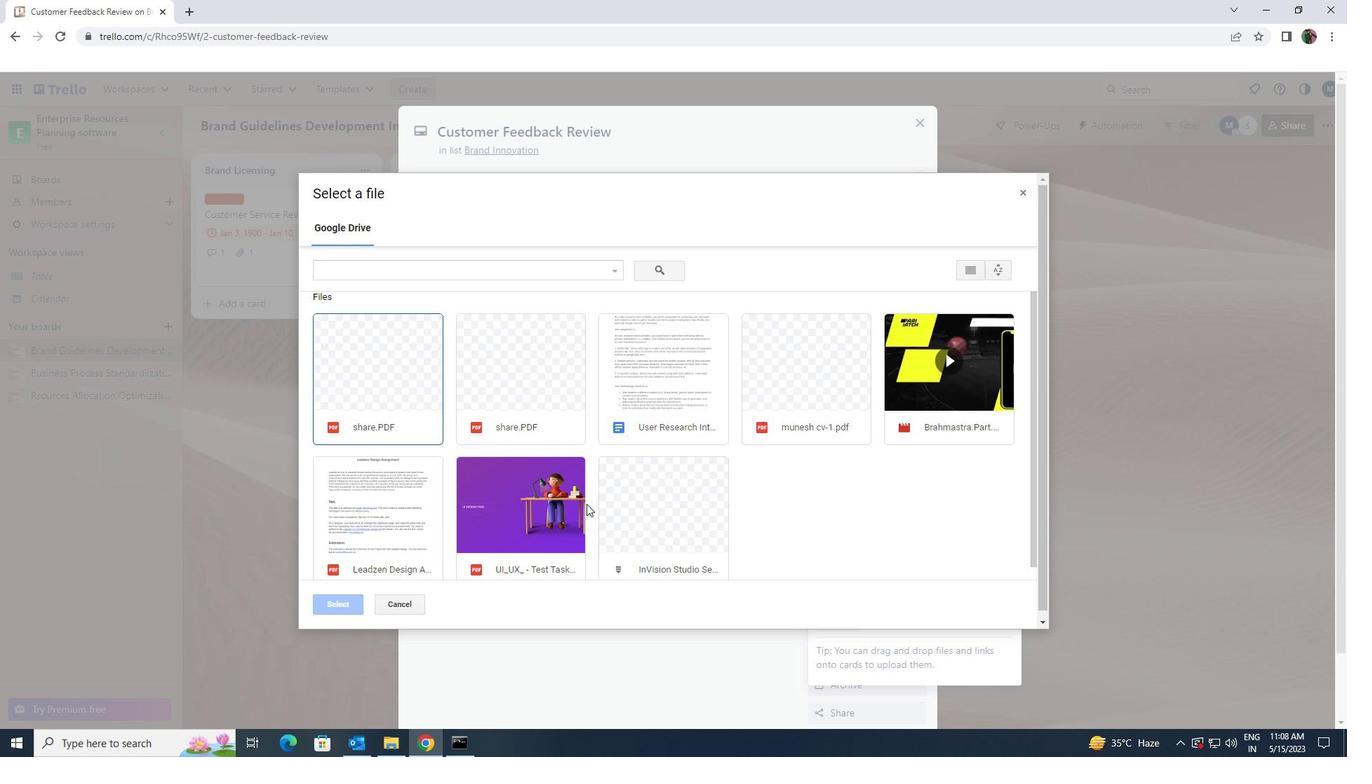 
Action: Mouse moved to (338, 606)
Screenshot: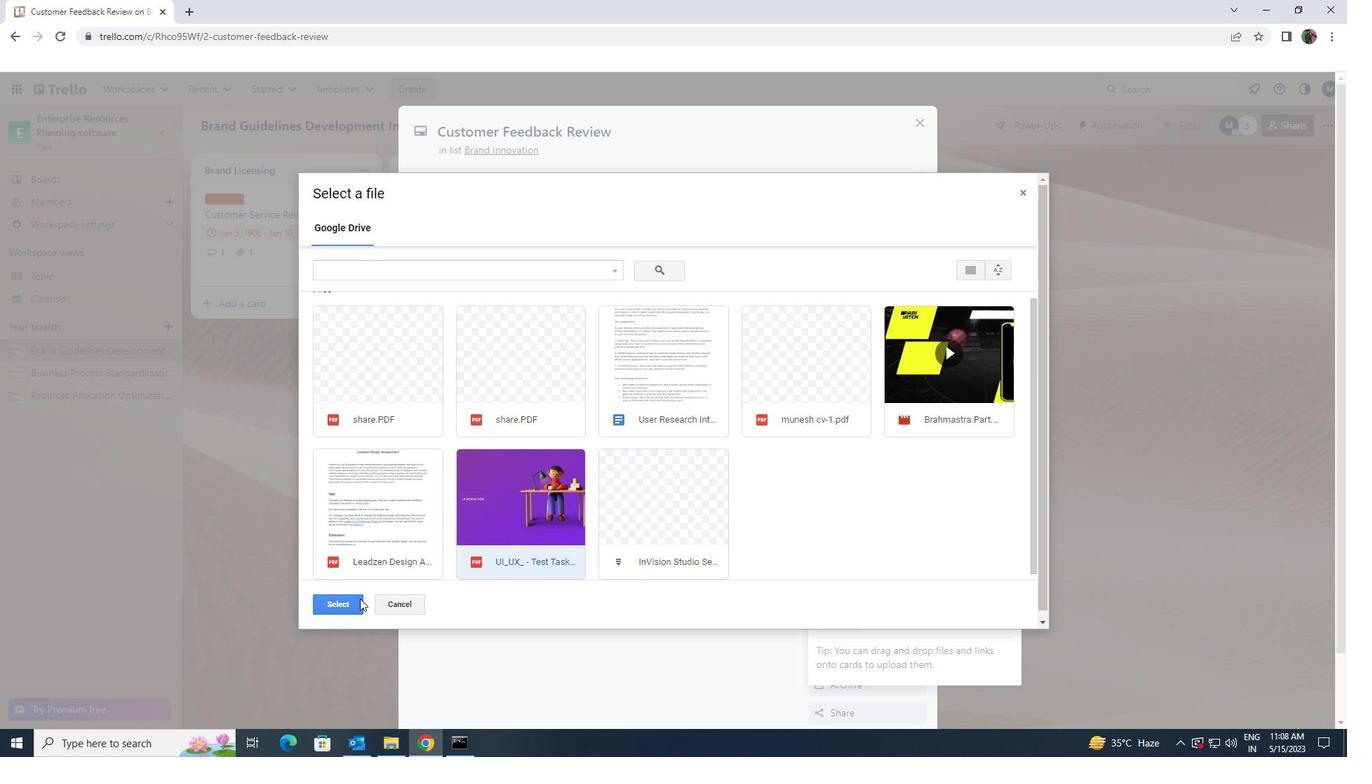 
Action: Mouse pressed left at (338, 606)
Screenshot: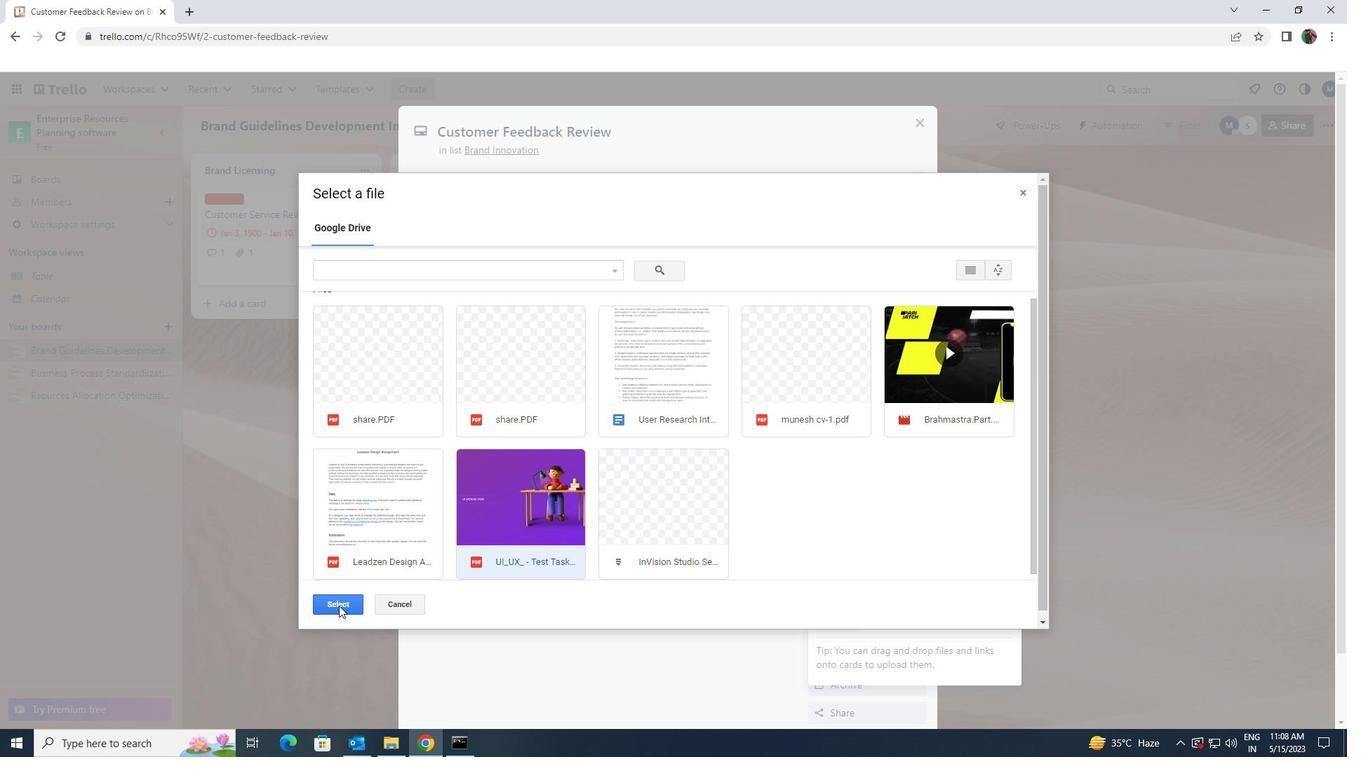 
Action: Mouse moved to (593, 292)
Screenshot: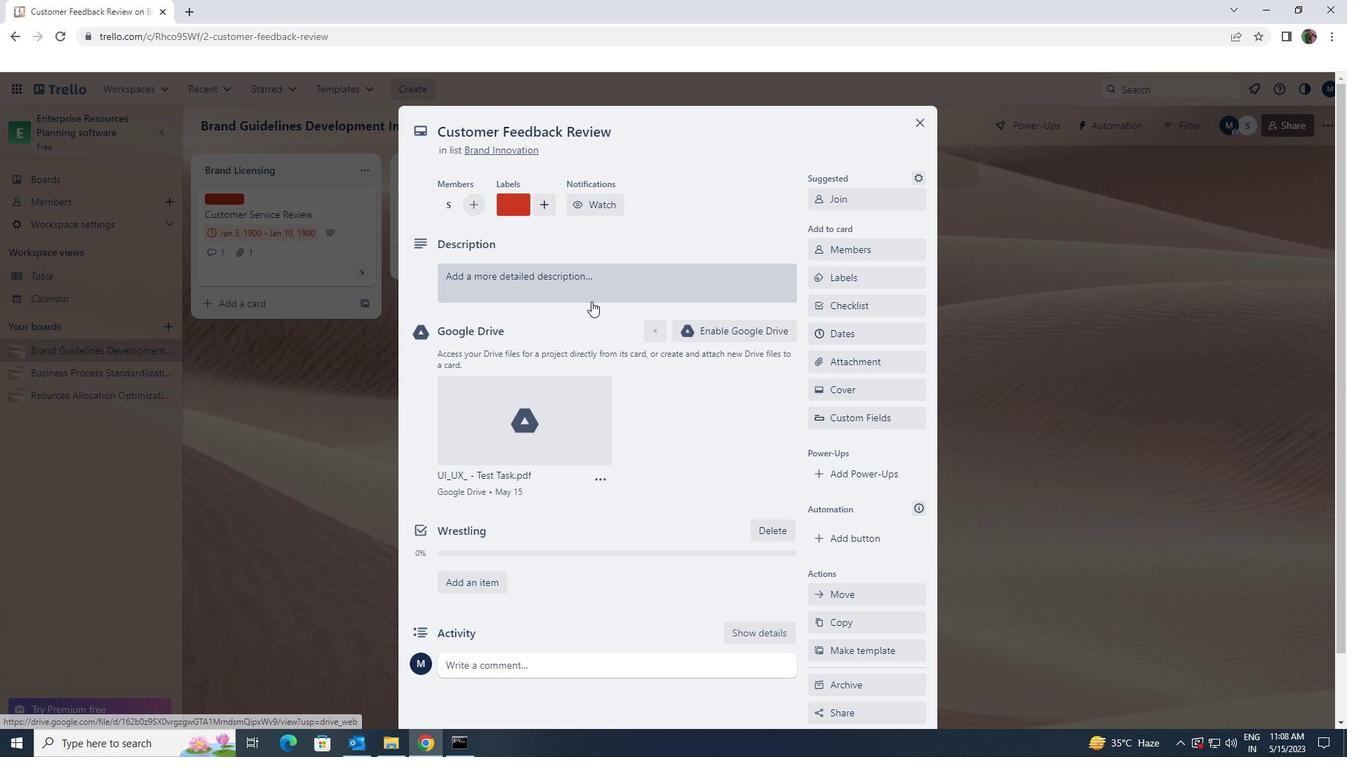 
Action: Mouse pressed left at (593, 292)
Screenshot: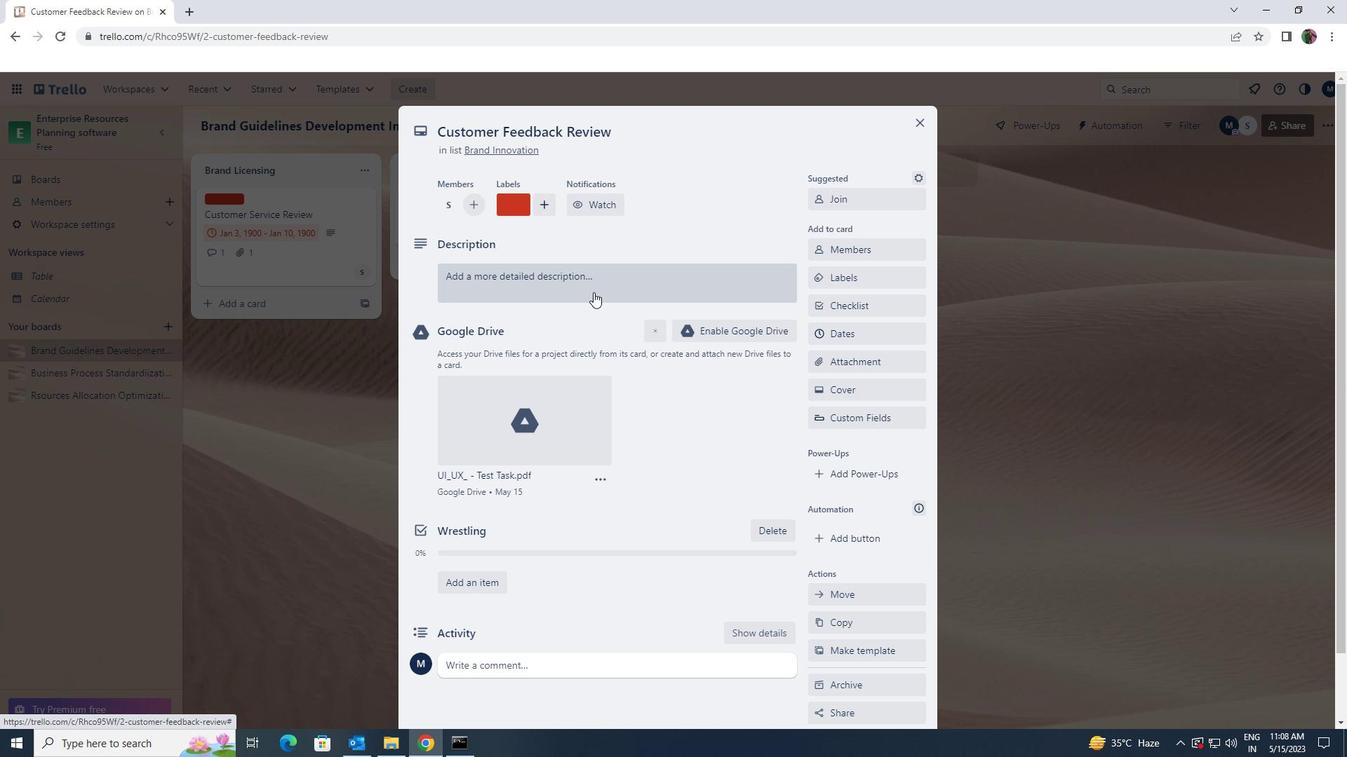 
Action: Key pressed <Key.shift><Key.shift><Key.shift><Key.shift><Key.shift>DEVELOP<Key.space>AND<Key.space><Key.shift><Key.shift><Key.shift>LAUNCH<Key.space>NEW<Key.space>SALES<Key.space>STRATEGY<Key.space>FOR<Key.space>NEW<Key.space>MARKET<Key.space>SEGMENT
Screenshot: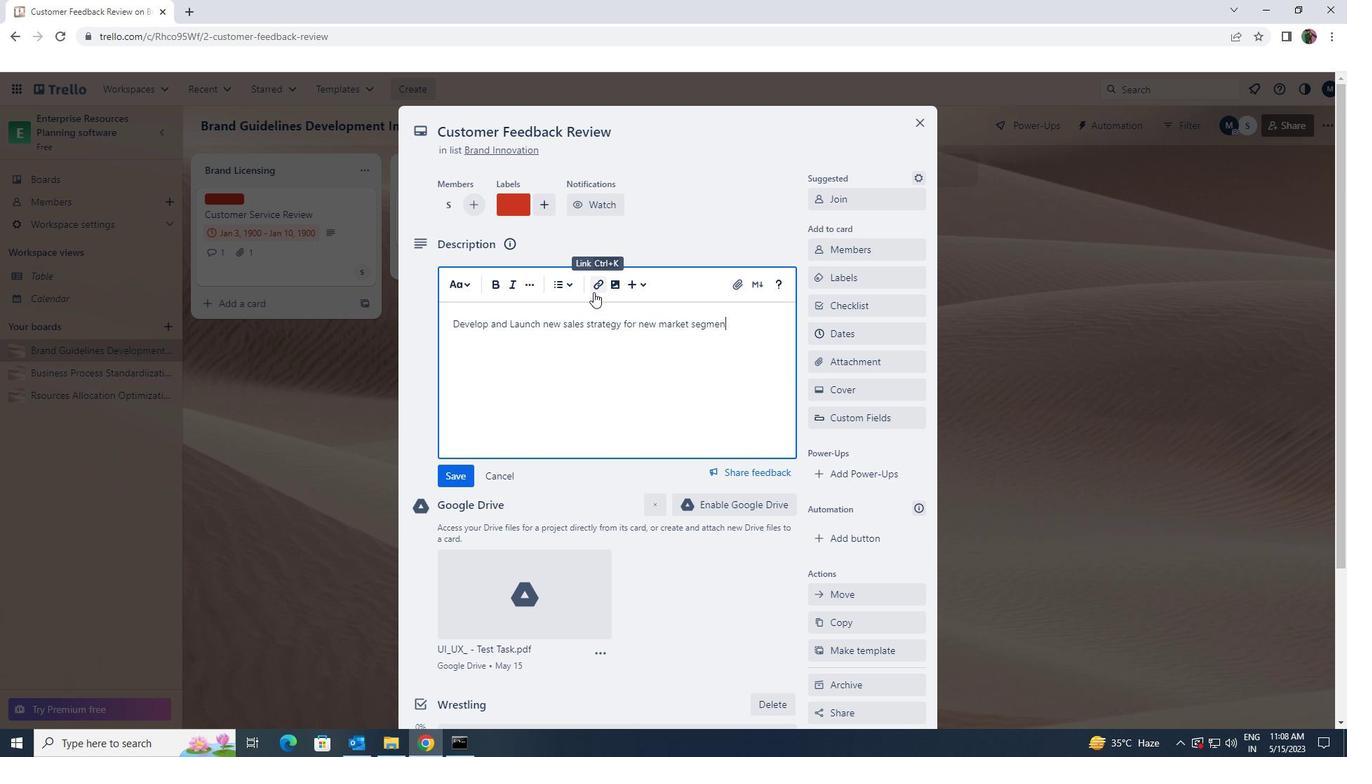 
Action: Mouse moved to (465, 475)
Screenshot: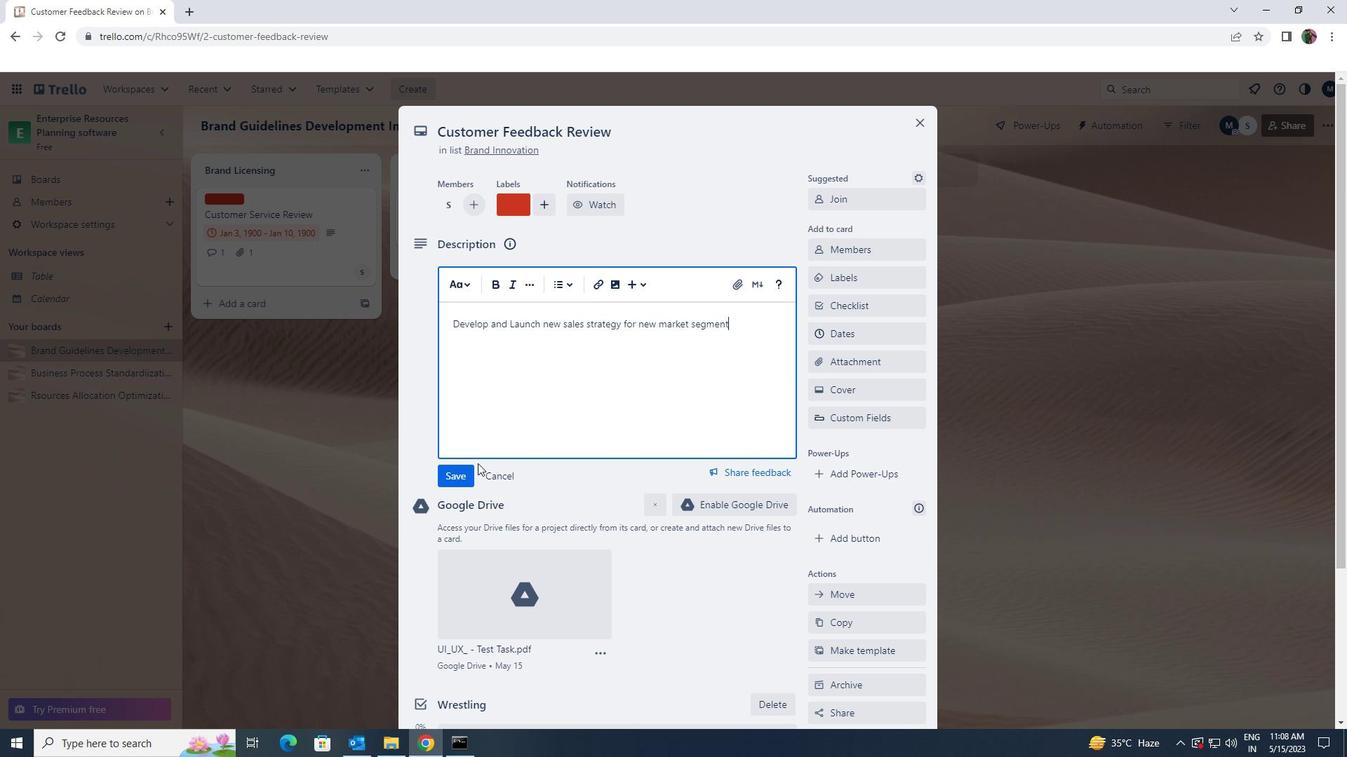 
Action: Mouse pressed left at (465, 475)
Screenshot: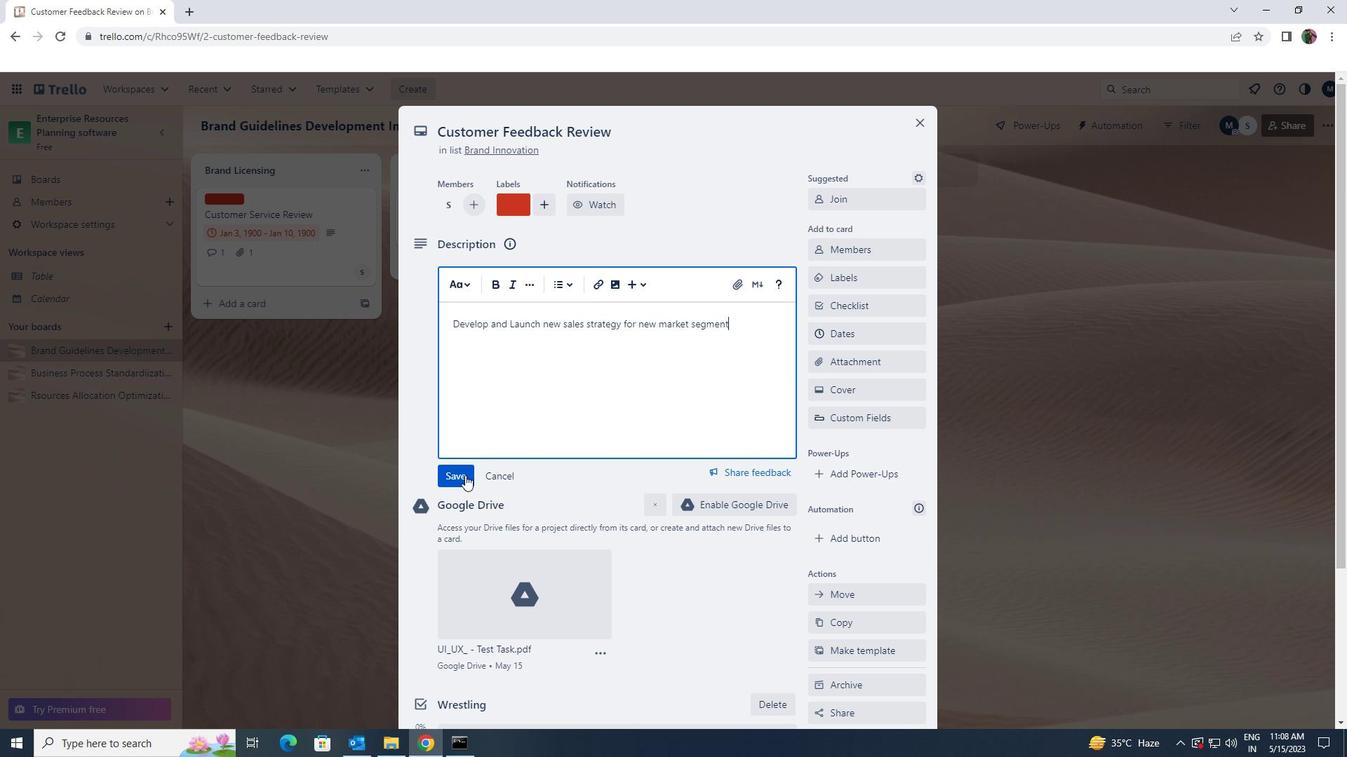
Action: Mouse scrolled (465, 475) with delta (0, 0)
Screenshot: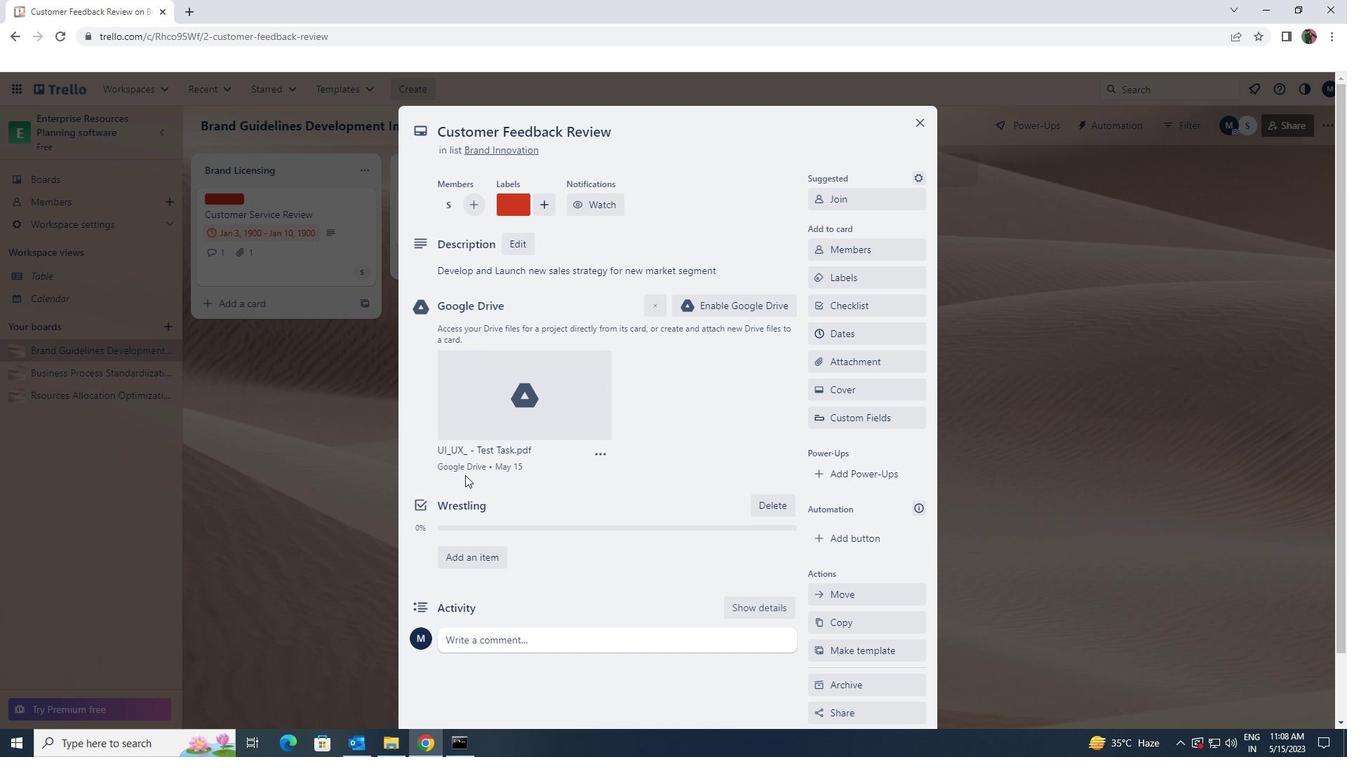 
Action: Mouse scrolled (465, 475) with delta (0, 0)
Screenshot: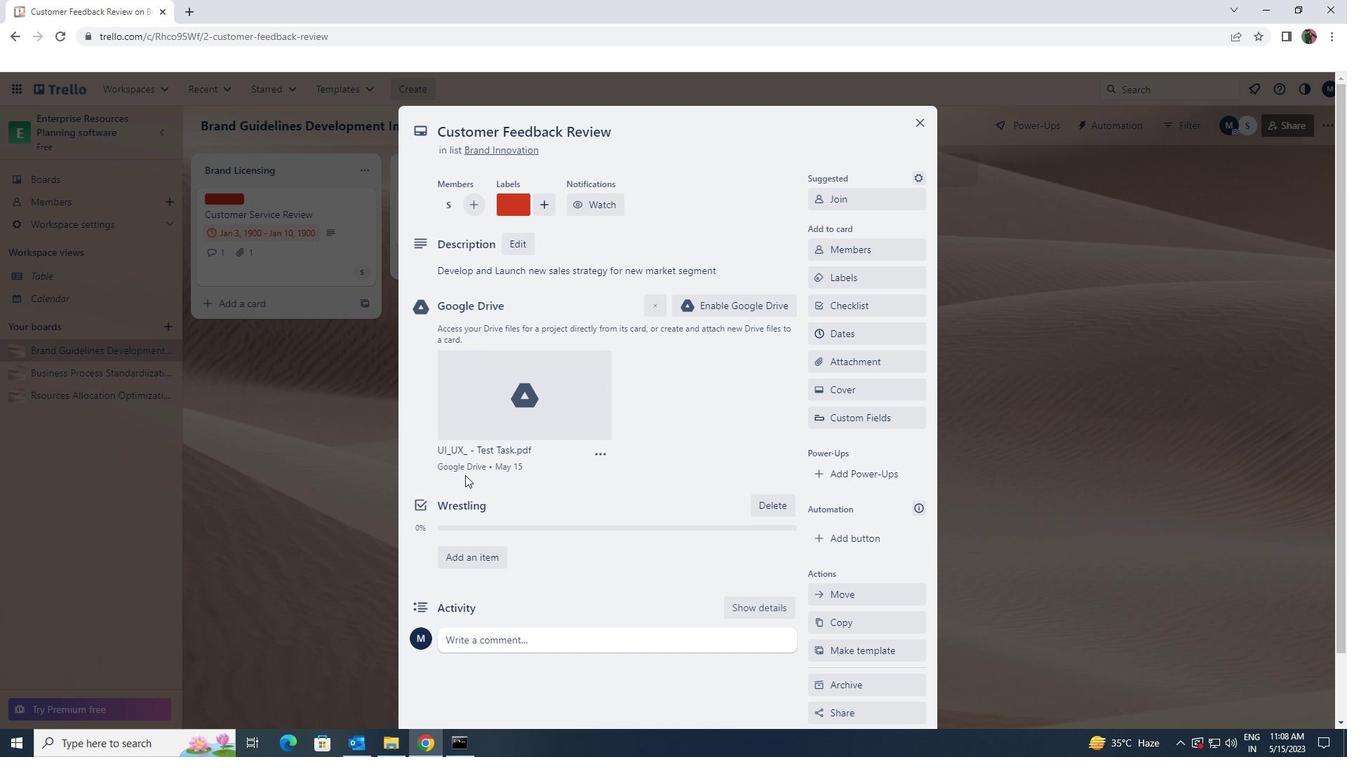 
Action: Mouse scrolled (465, 475) with delta (0, 0)
Screenshot: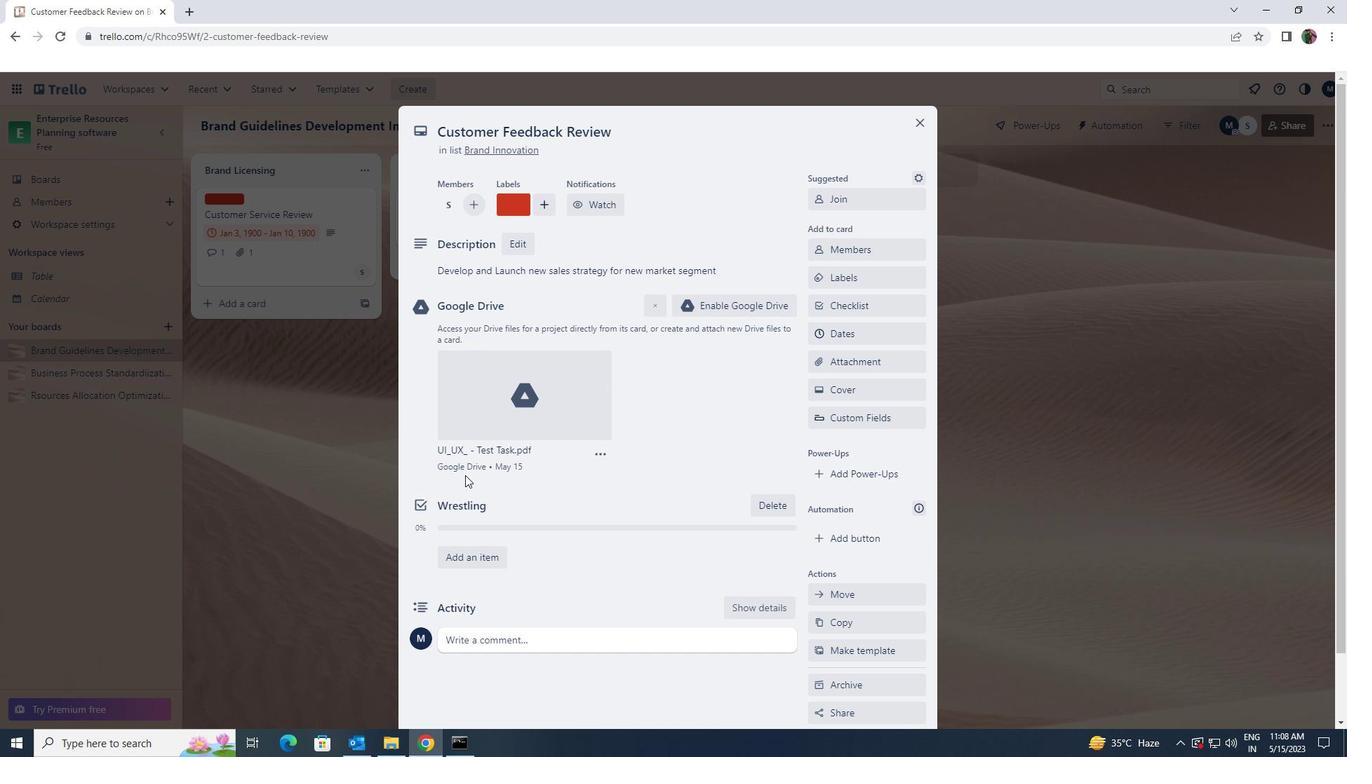 
Action: Mouse moved to (480, 569)
Screenshot: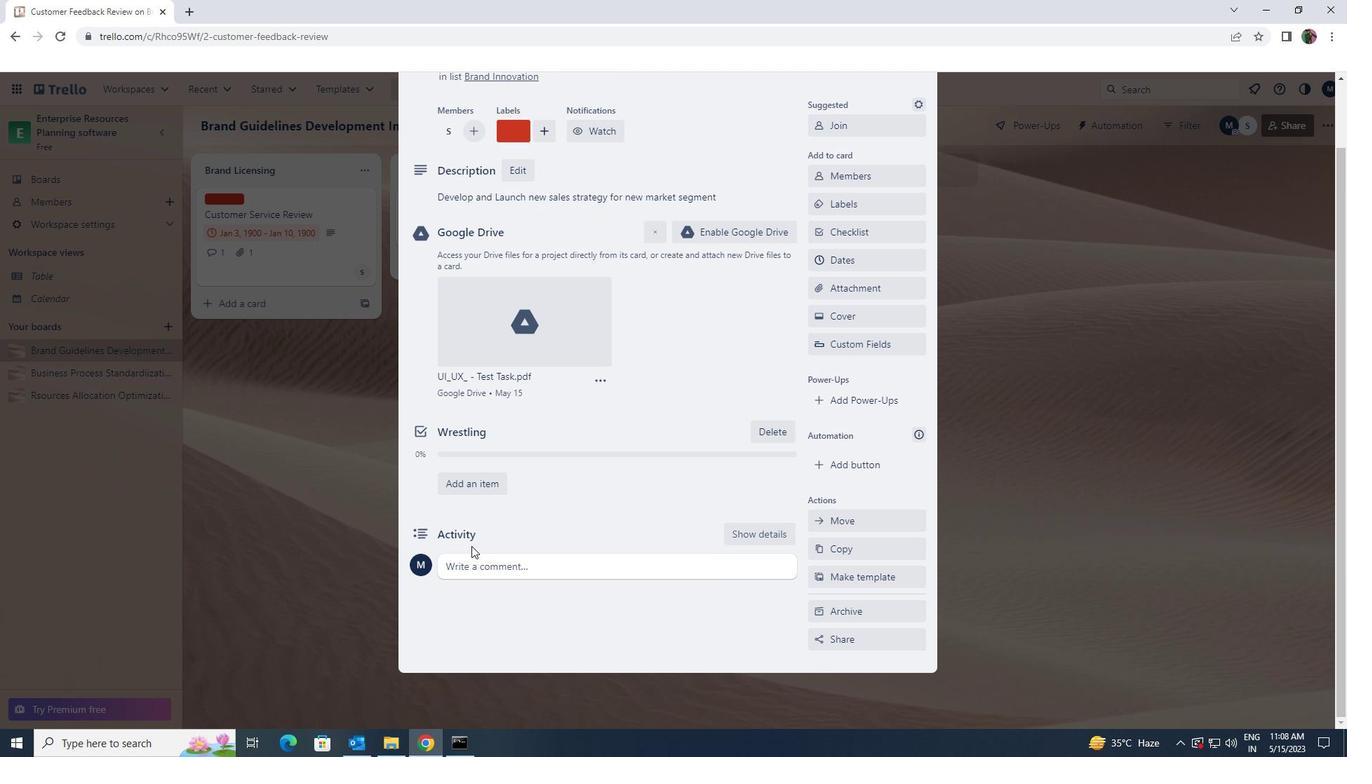 
Action: Mouse pressed left at (480, 569)
Screenshot: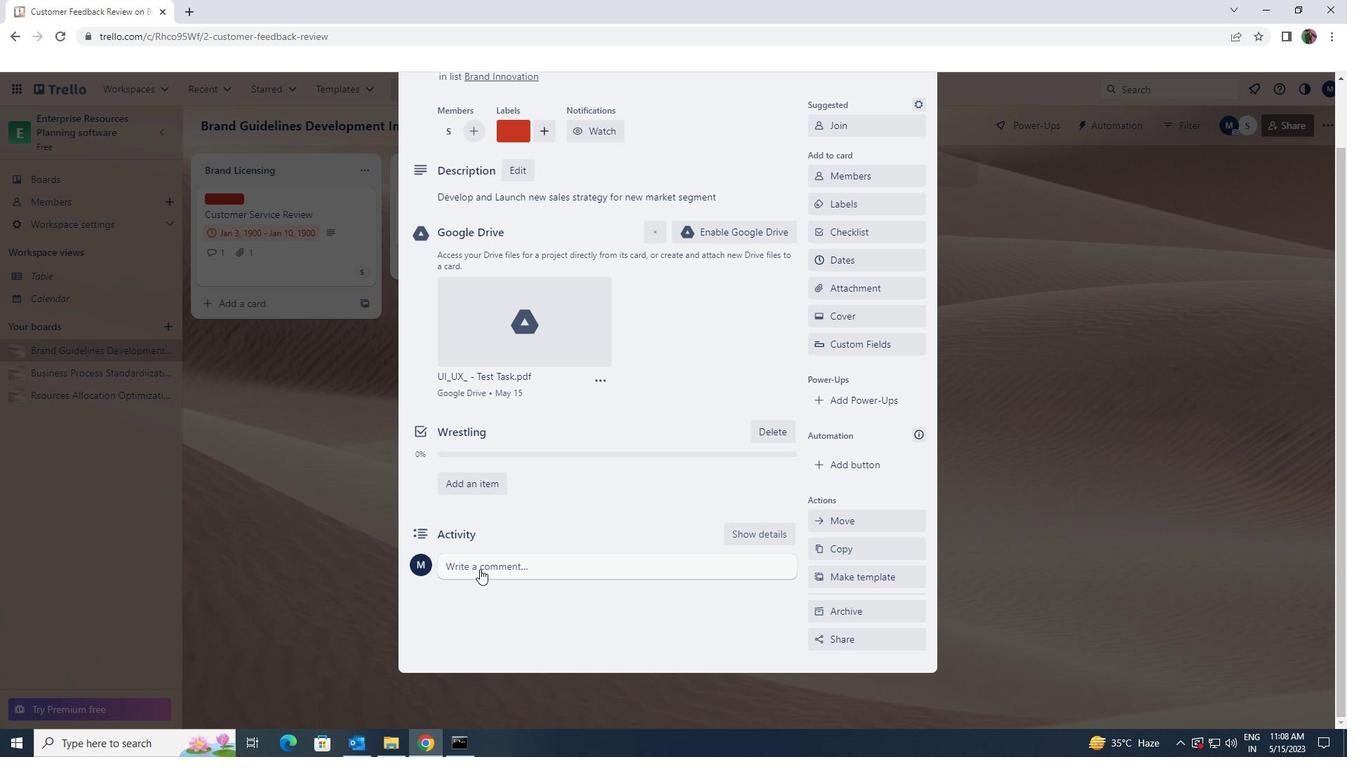 
Action: Key pressed <Key.shift>THIS<Key.space><Key.shift>TASK<Key.space><Key.shift>REQUIRES<Key.space><Key.space>US<Key.space>TO<Key.space>STAY<Key.space>FOCUSED<Key.space>ON<Key.space>THE<Key.space>END<Key.space>GOAL<Key.space>AND<Key.space>NOT<Key.space>GET<Key.space>SIDETRACKED<Key.space>BY<Key.space>DISTRACTIONS.
Screenshot: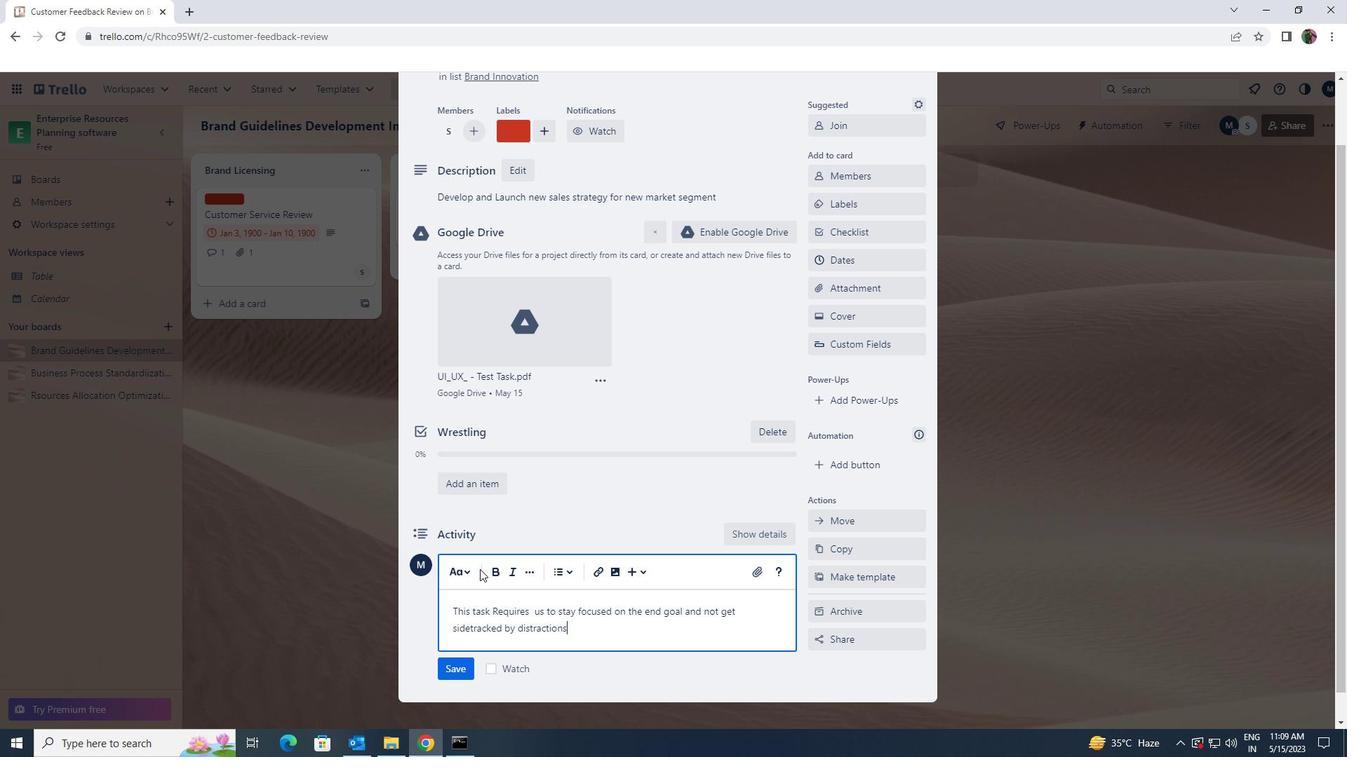 
Action: Mouse moved to (466, 666)
Screenshot: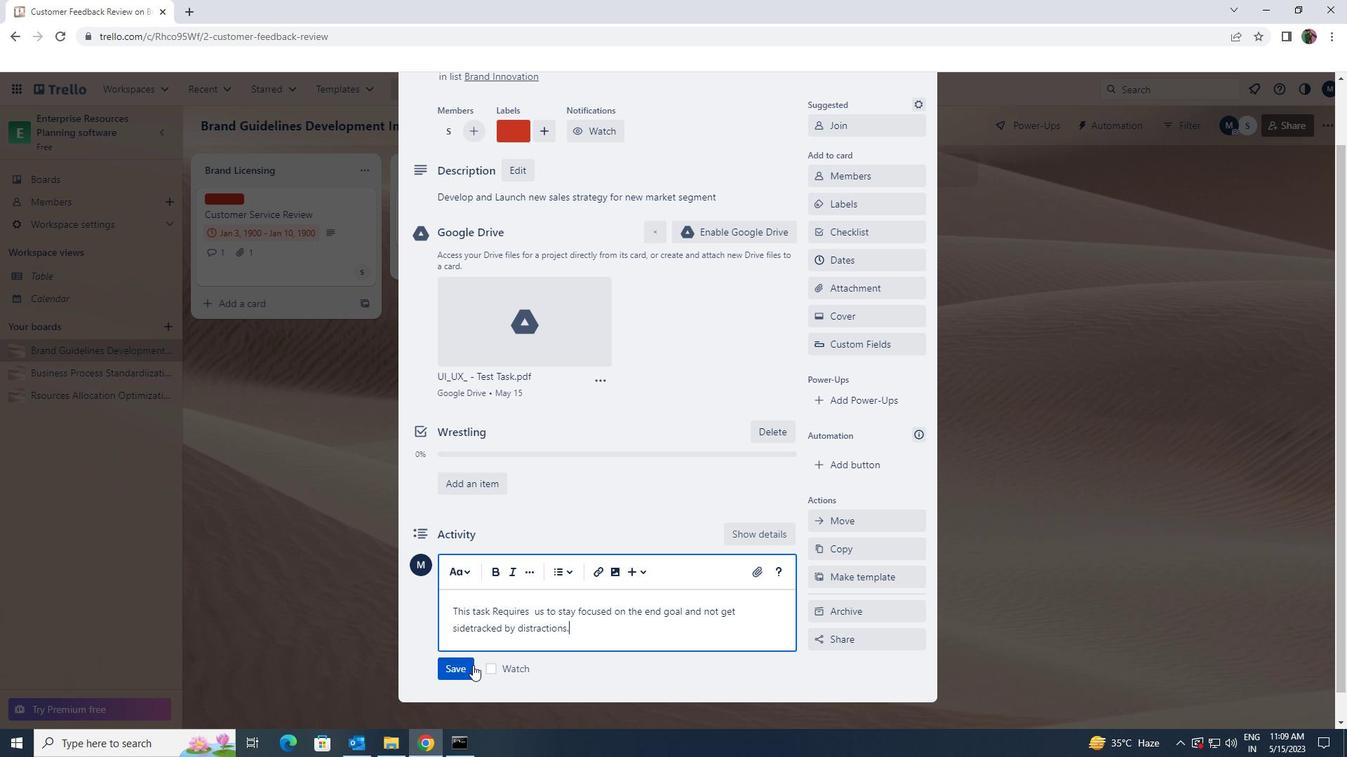 
Action: Mouse pressed left at (466, 666)
Screenshot: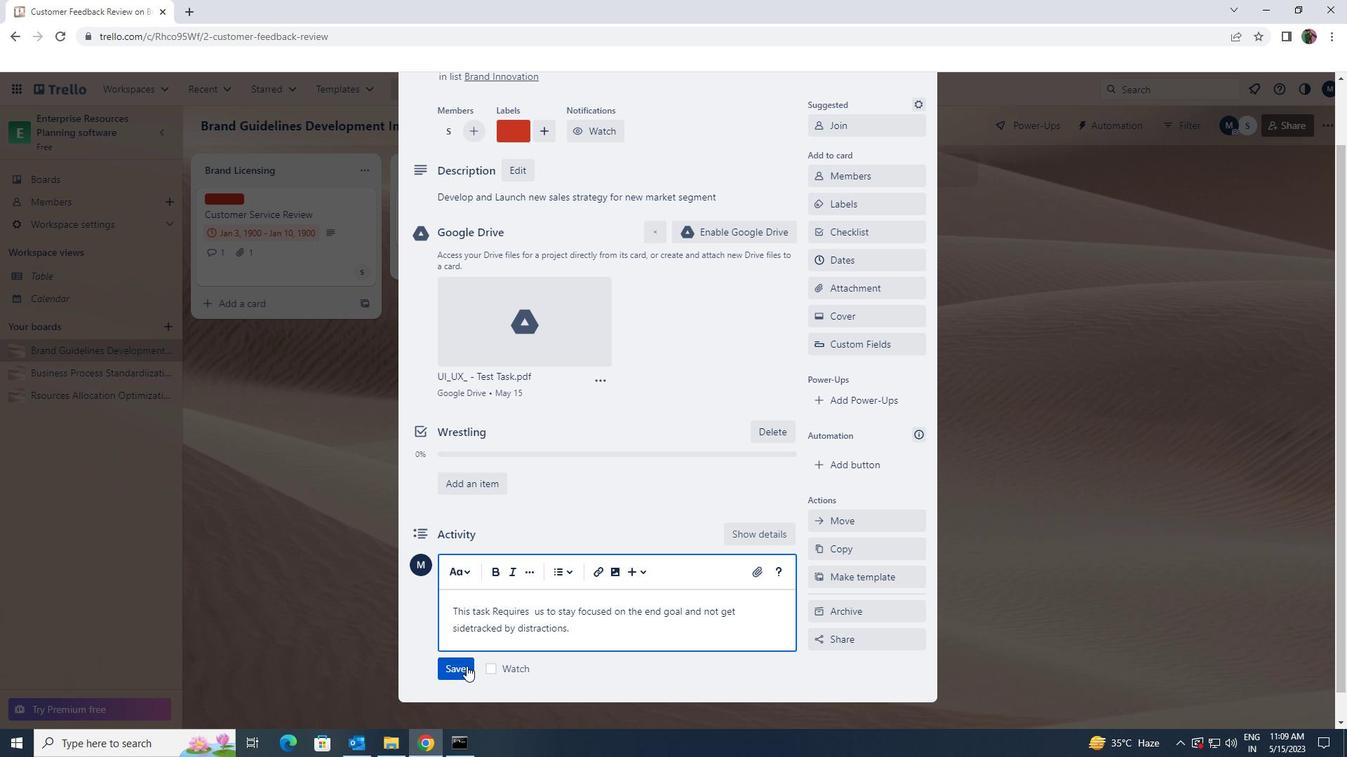 
Action: Mouse moved to (781, 522)
Screenshot: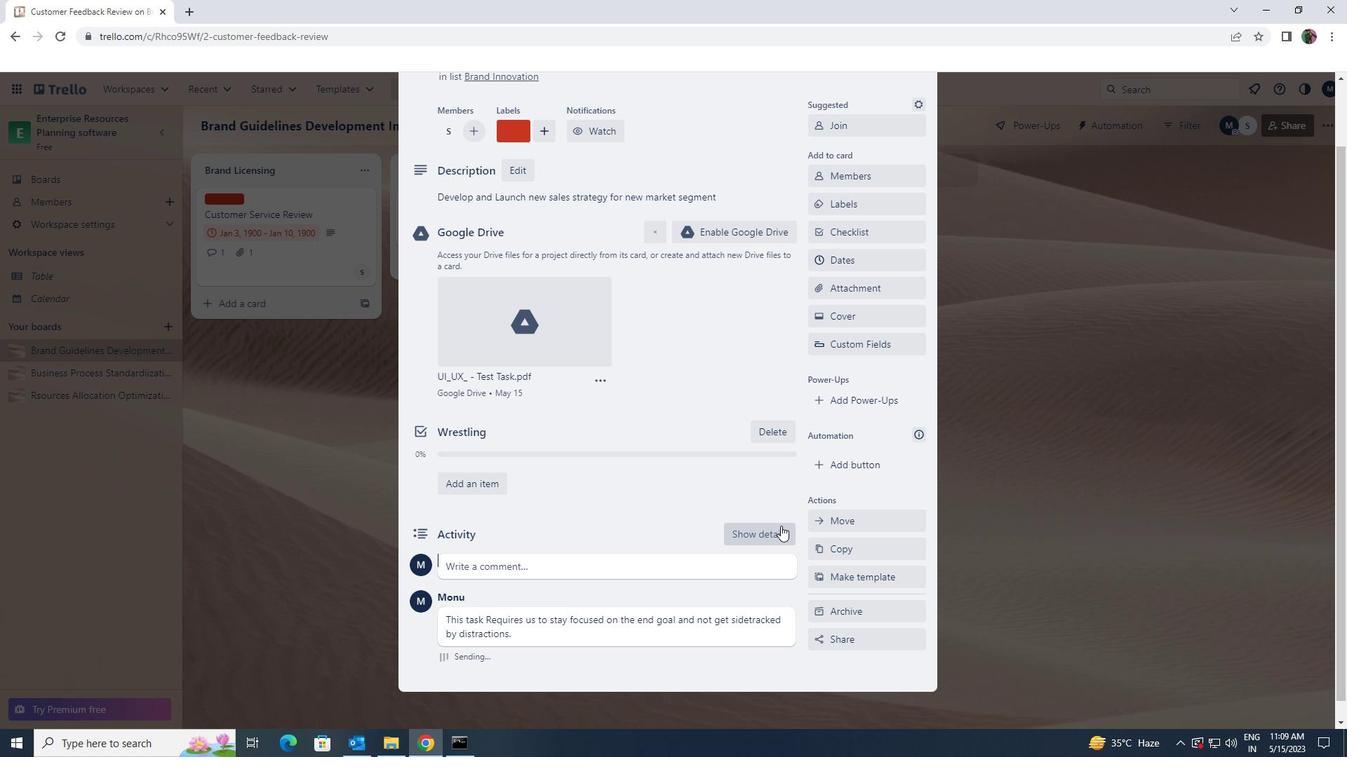 
Action: Mouse scrolled (781, 522) with delta (0, 0)
Screenshot: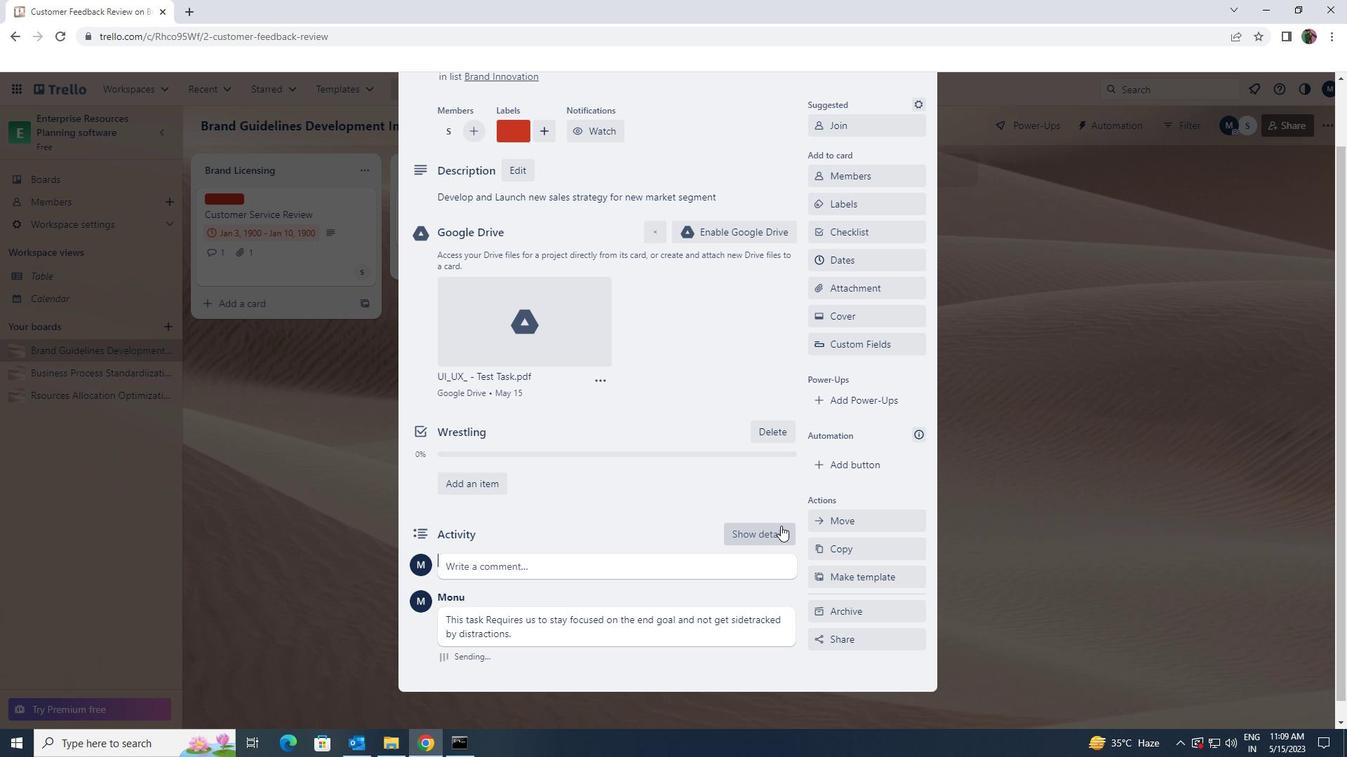 
Action: Mouse scrolled (781, 522) with delta (0, 0)
Screenshot: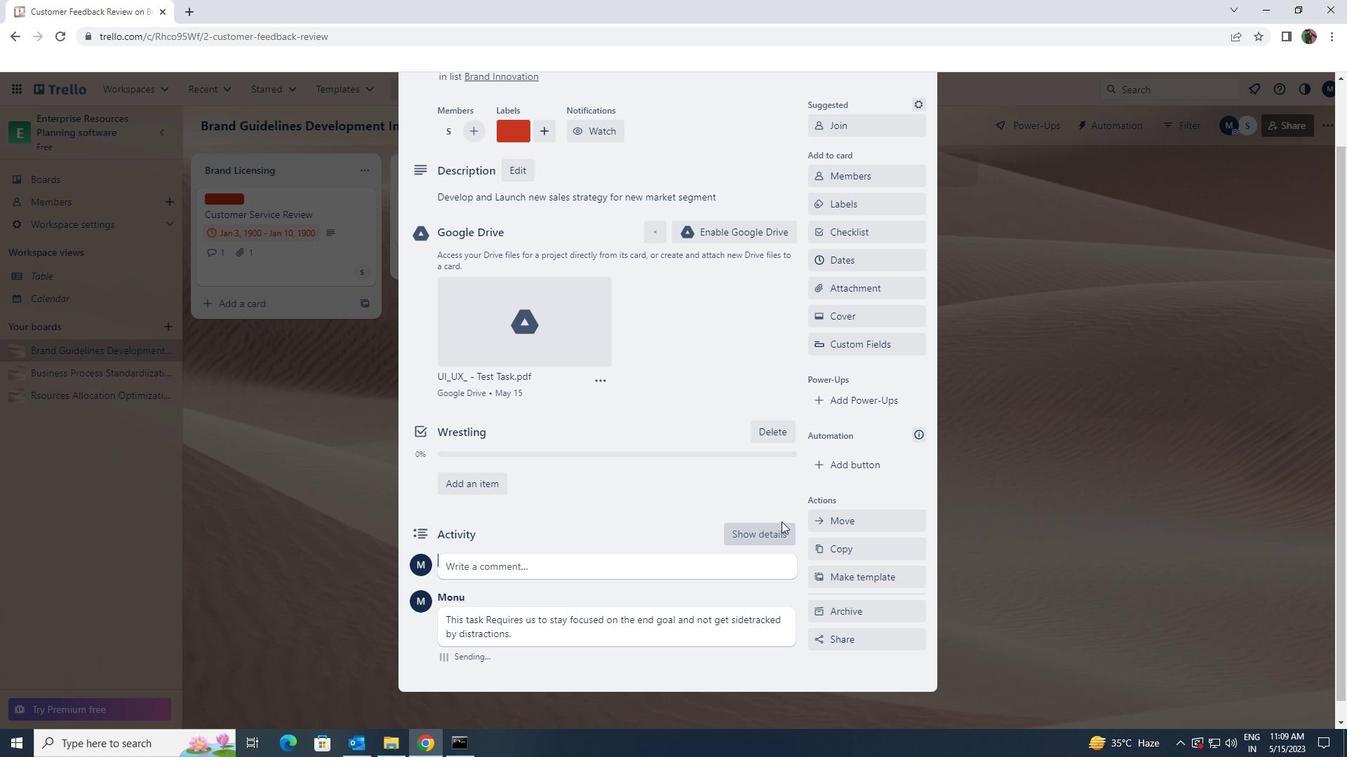 
Action: Mouse scrolled (781, 522) with delta (0, 0)
Screenshot: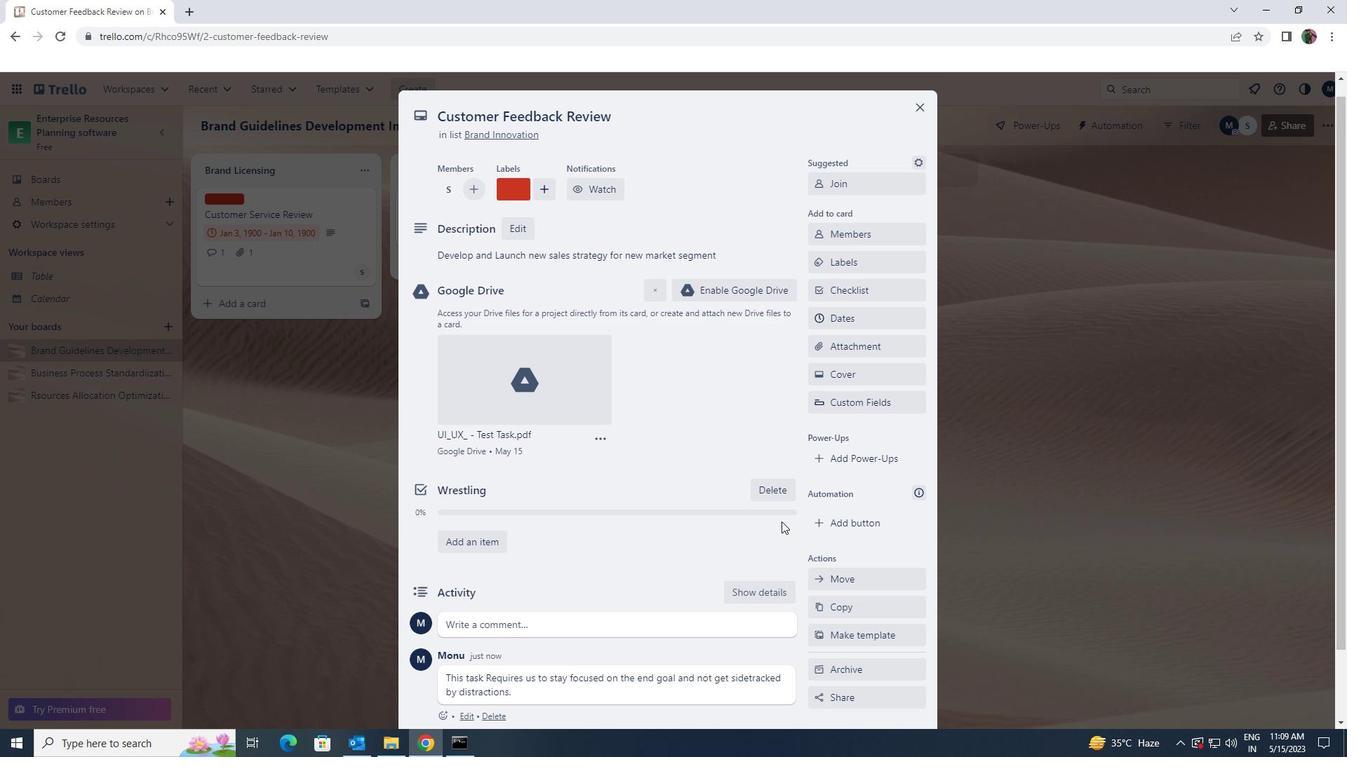 
Action: Mouse moved to (837, 339)
Screenshot: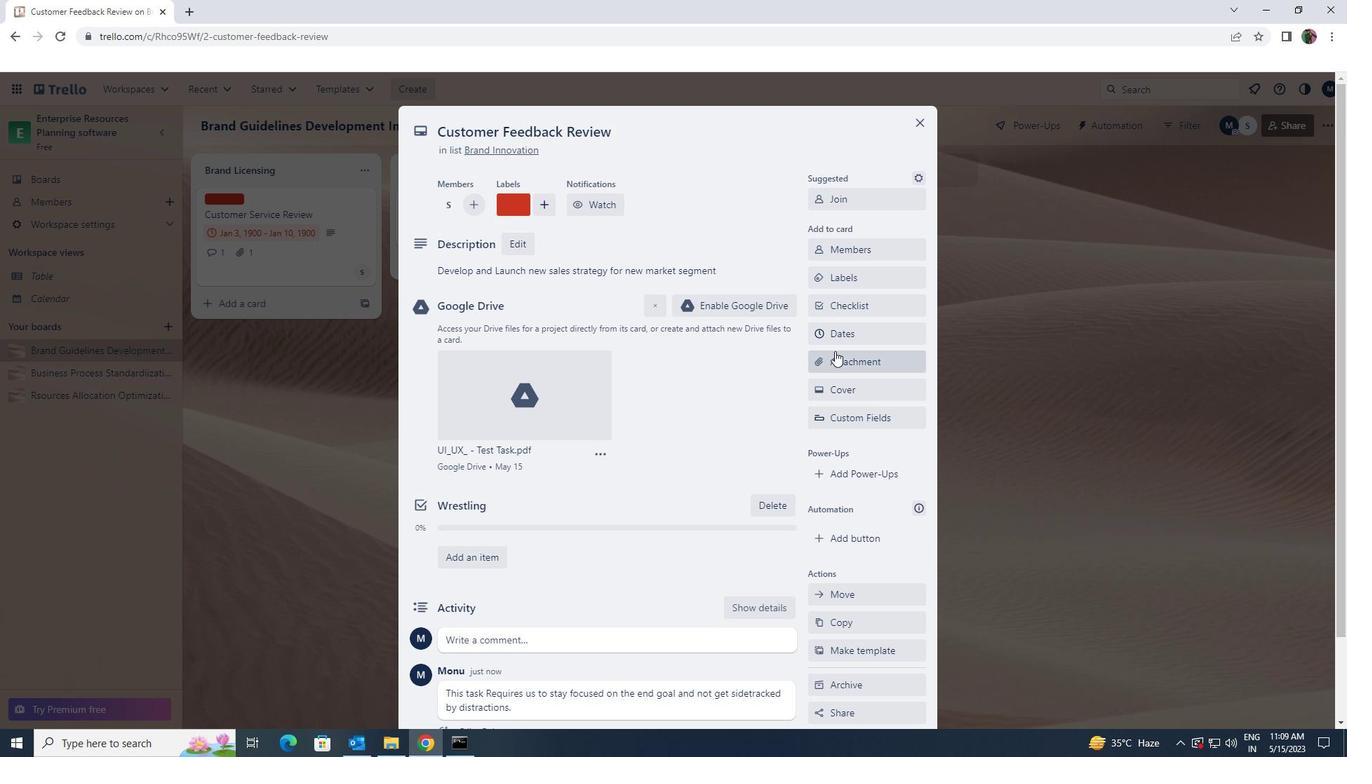 
Action: Mouse pressed left at (837, 339)
Screenshot: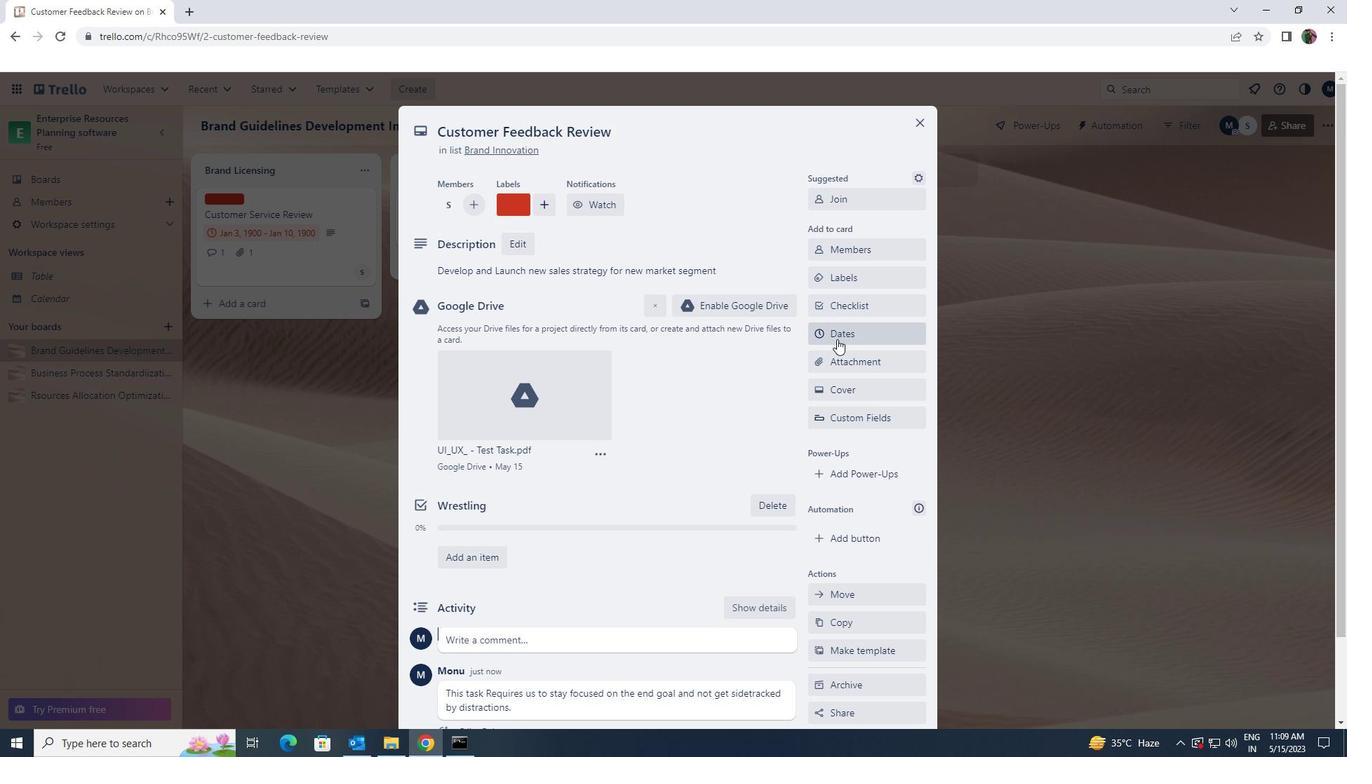 
Action: Mouse moved to (818, 375)
Screenshot: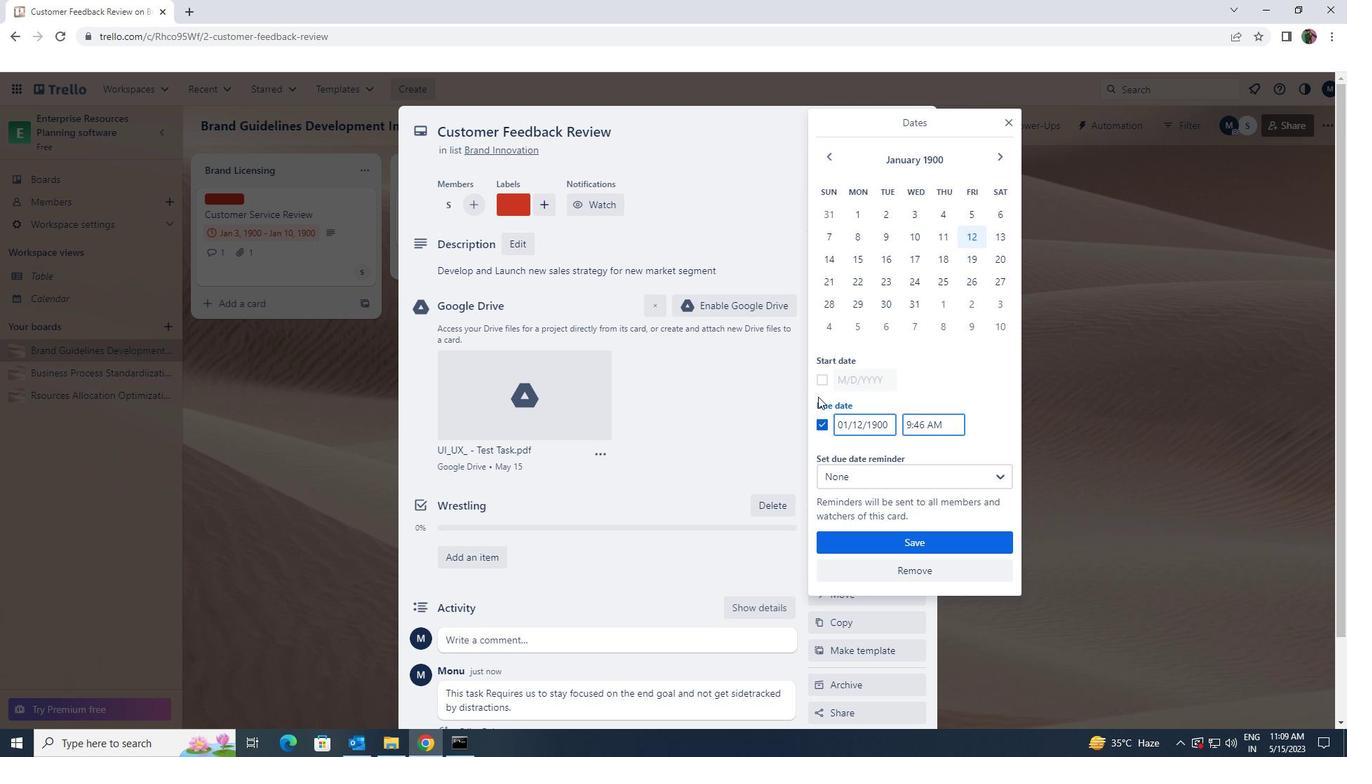 
Action: Mouse pressed left at (818, 375)
Screenshot: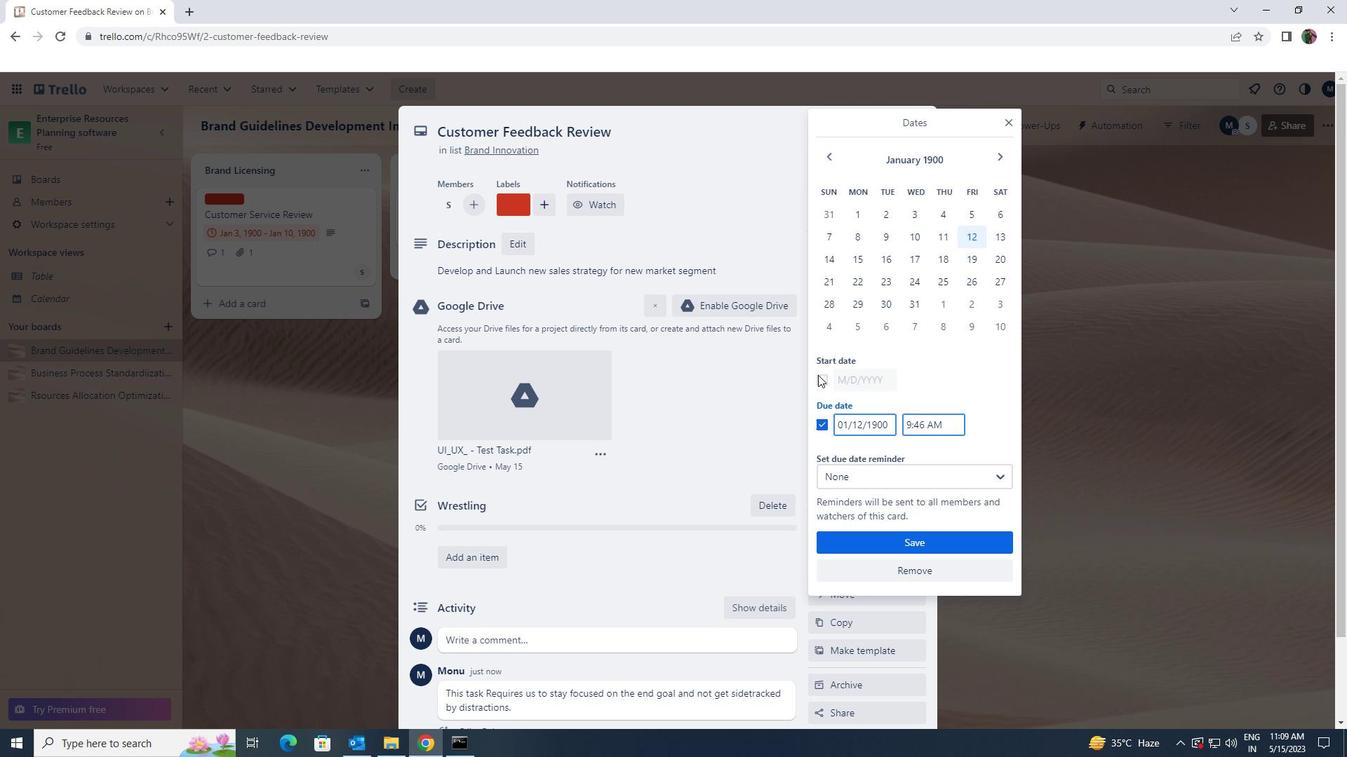 
Action: Mouse moved to (892, 376)
Screenshot: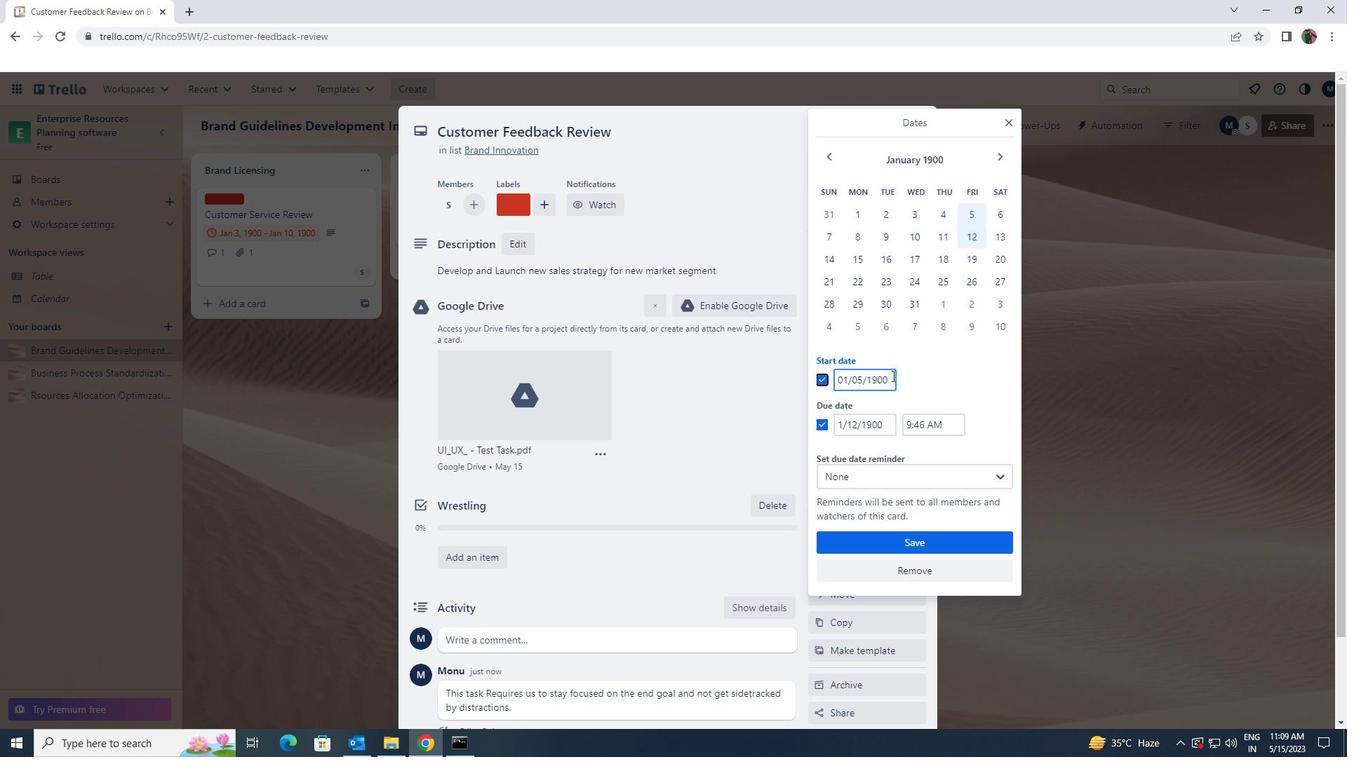 
Action: Mouse pressed left at (892, 376)
Screenshot: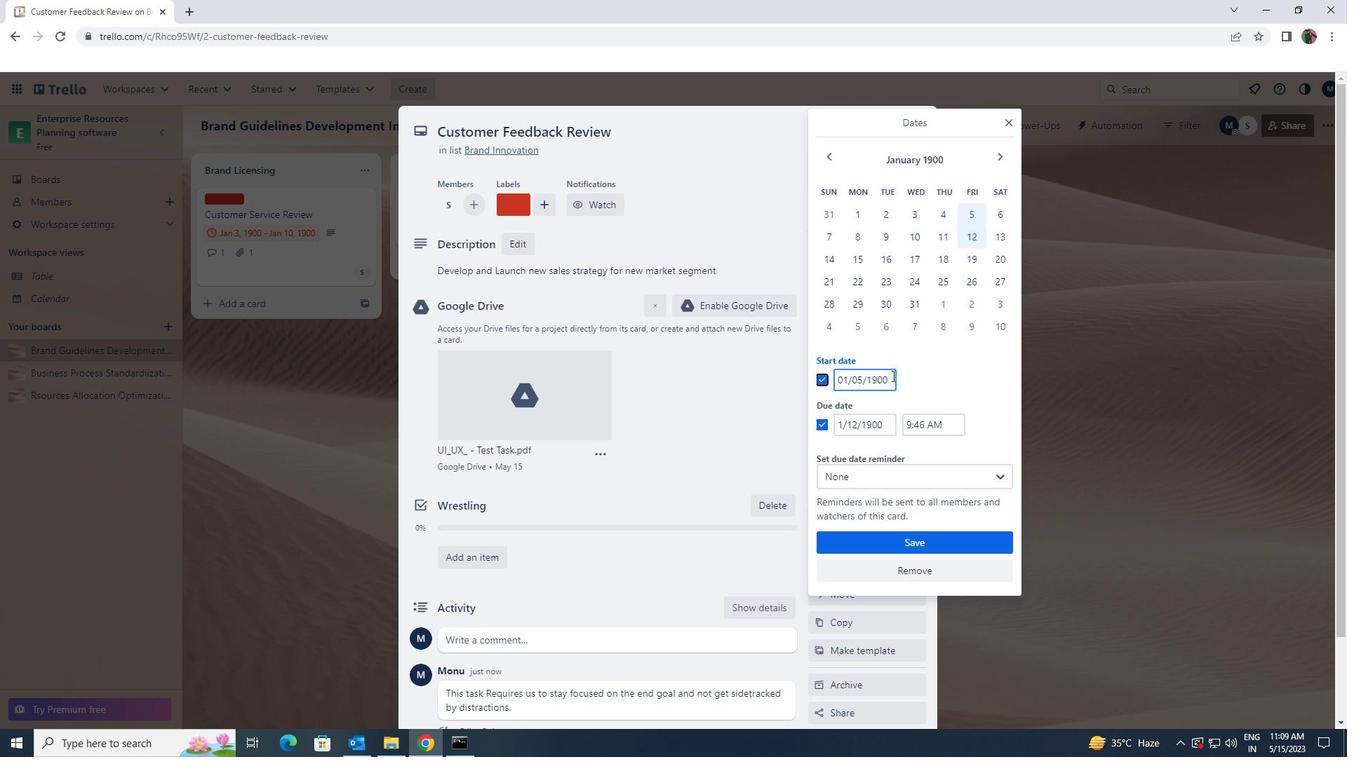 
Action: Mouse moved to (835, 384)
Screenshot: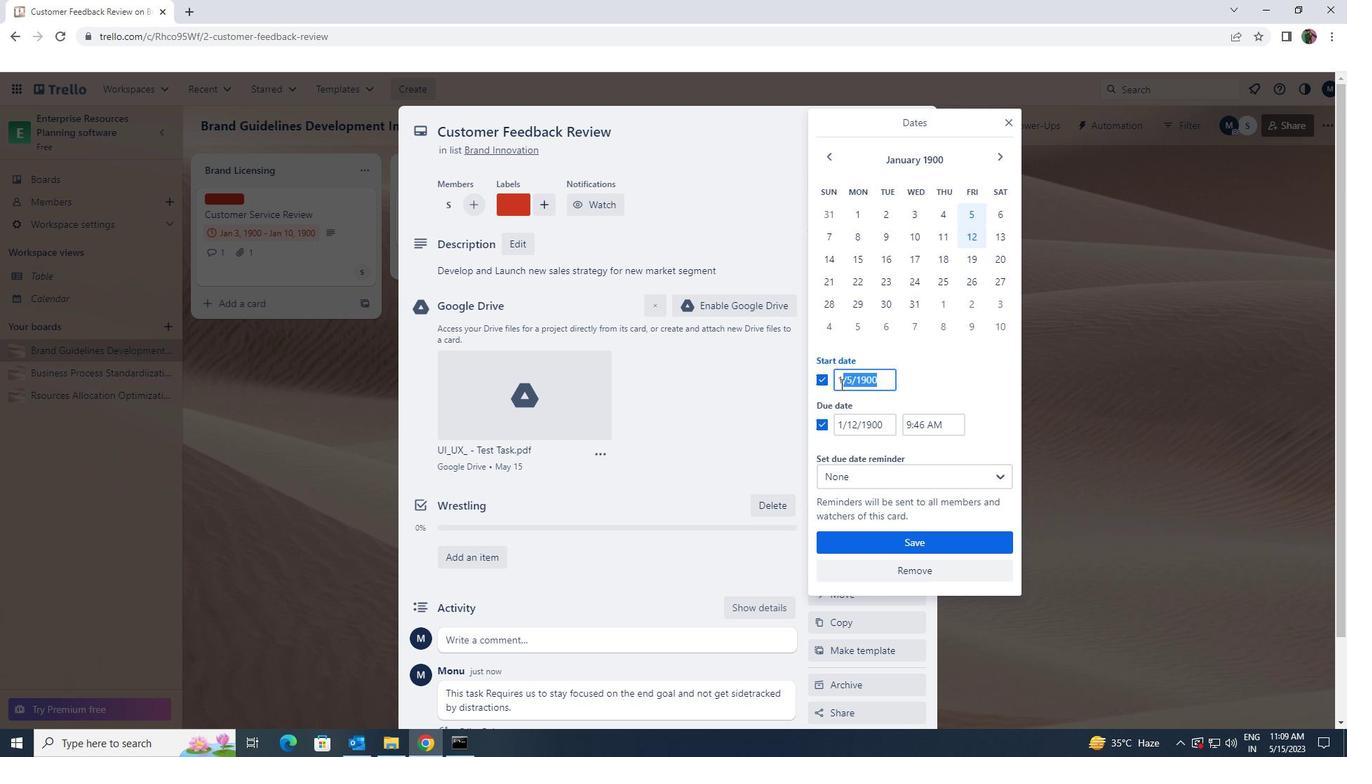 
Action: Key pressed 1/6/1900
Screenshot: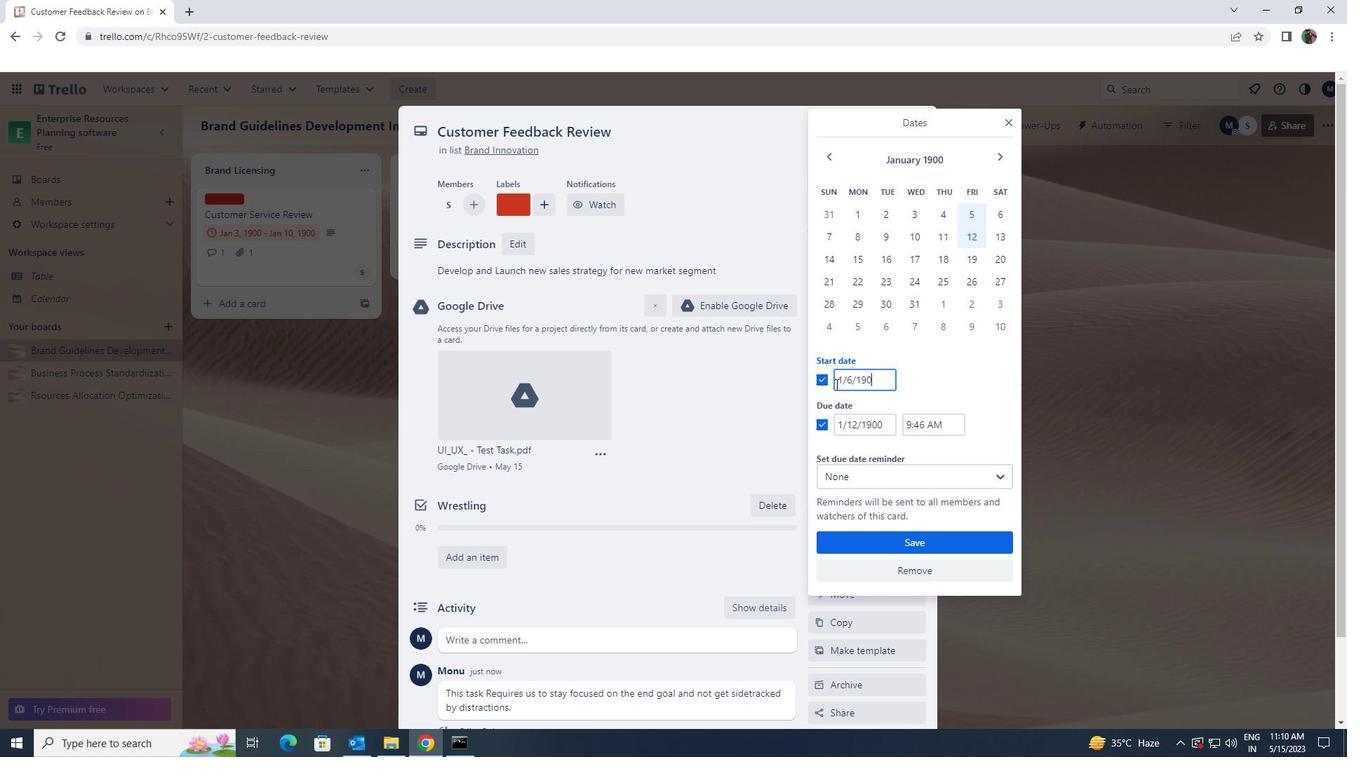 
Action: Mouse moved to (885, 428)
Screenshot: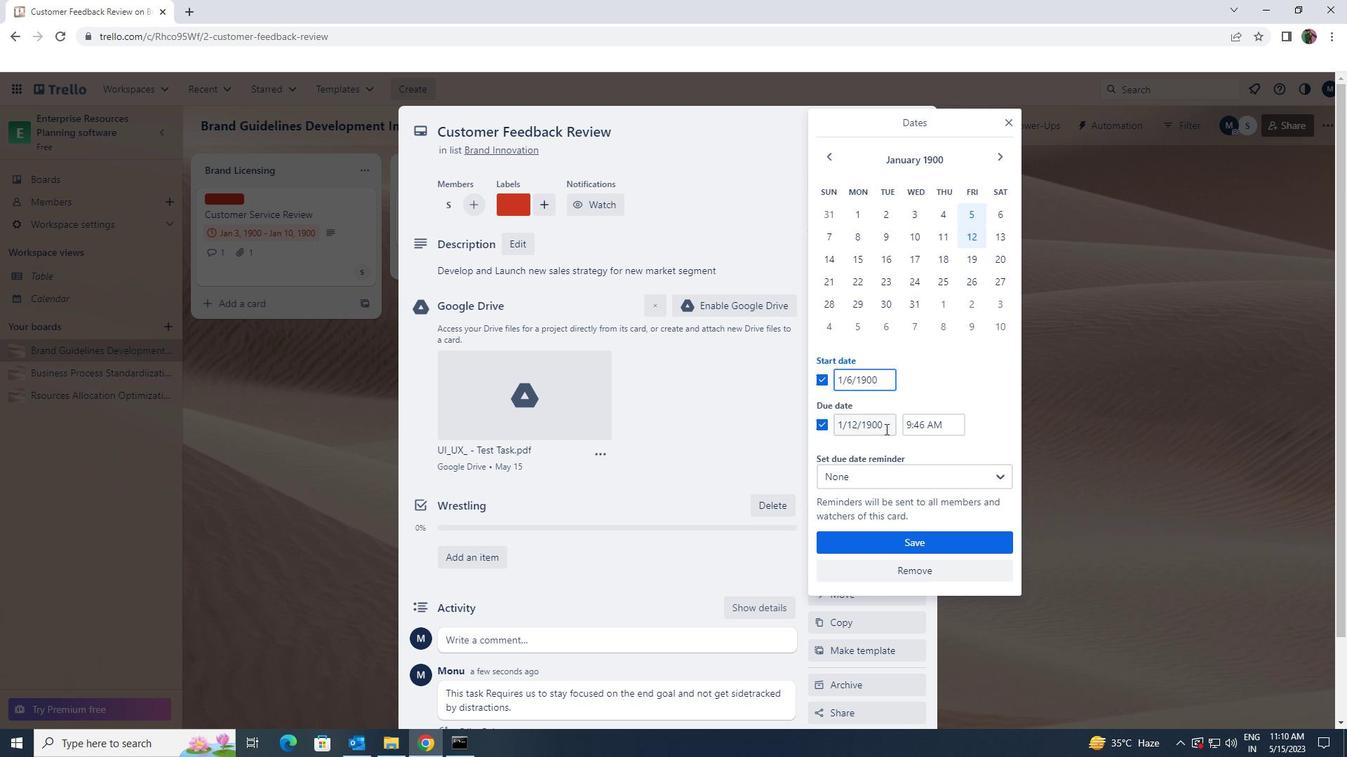 
Action: Mouse pressed left at (885, 428)
Screenshot: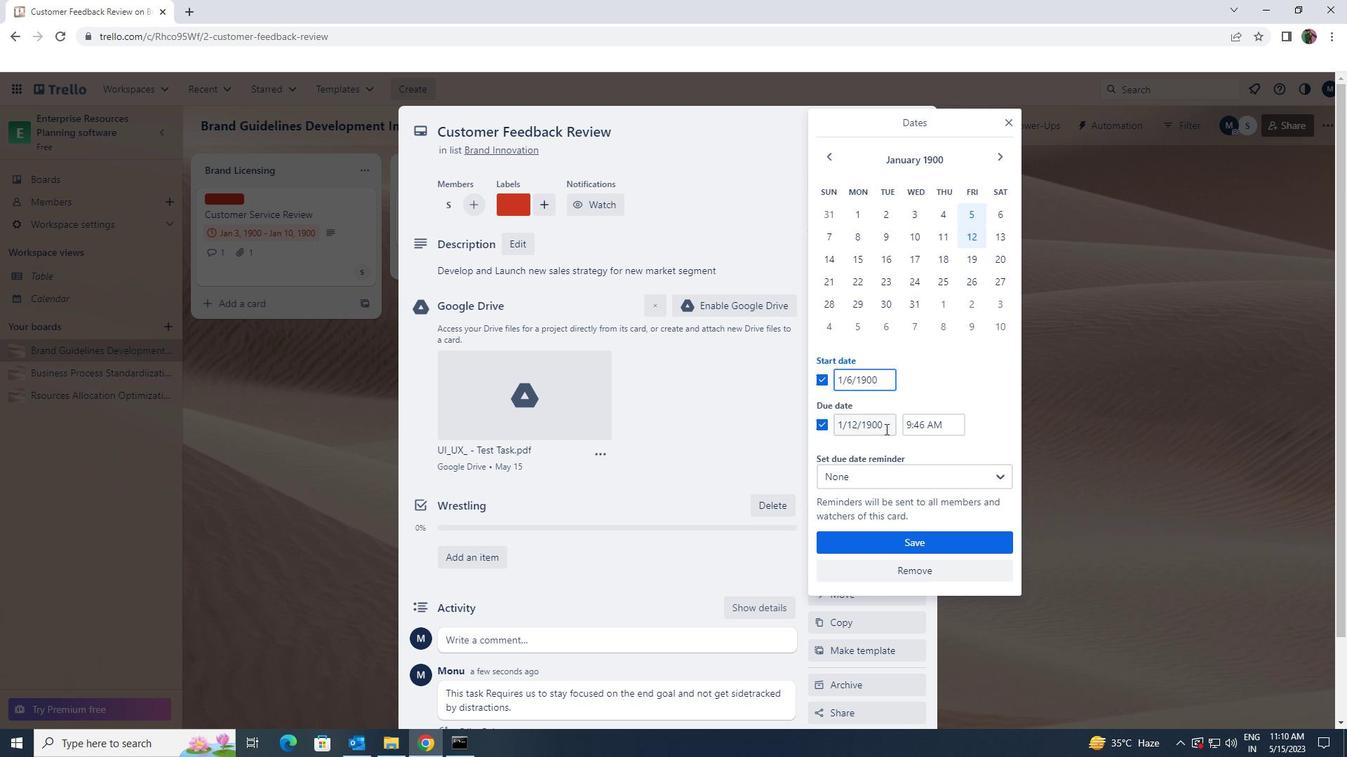 
Action: Mouse moved to (828, 432)
Screenshot: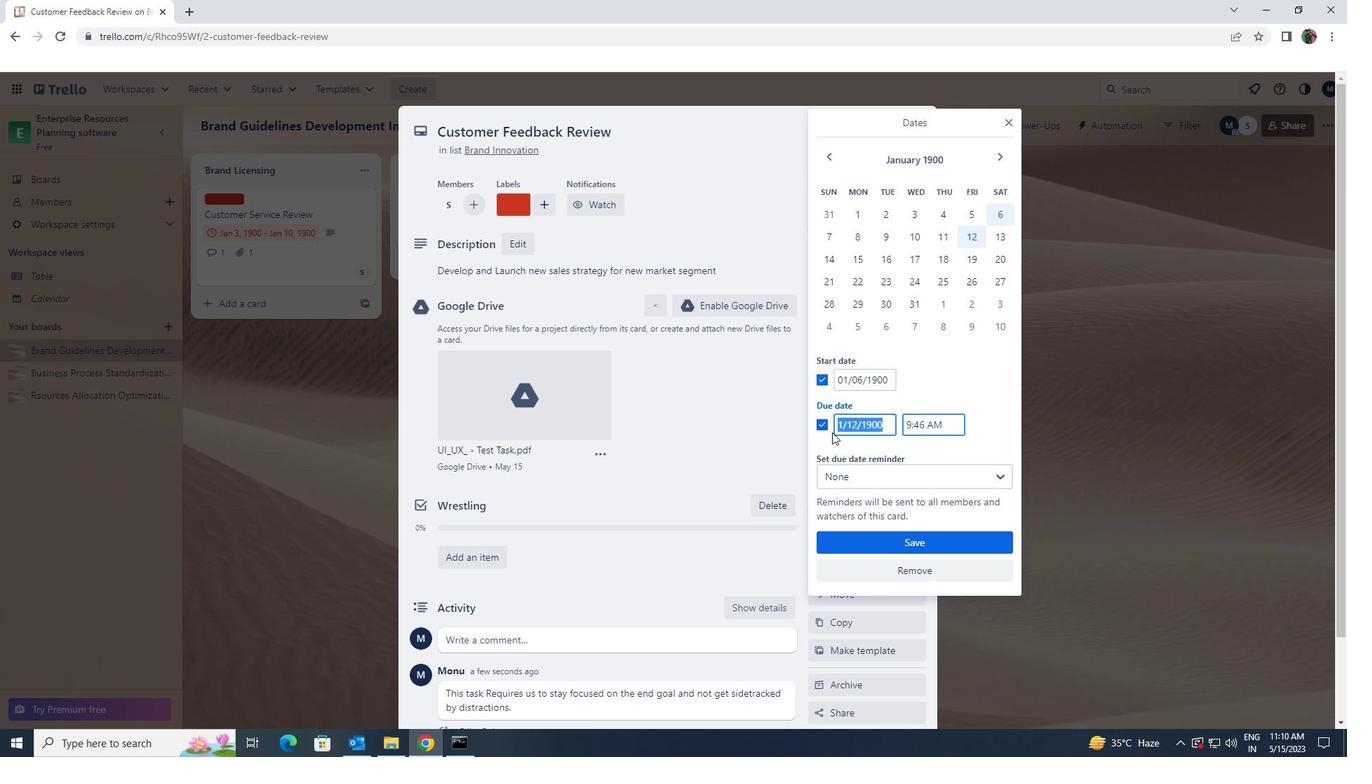 
Action: Key pressed 1/13/1900
Screenshot: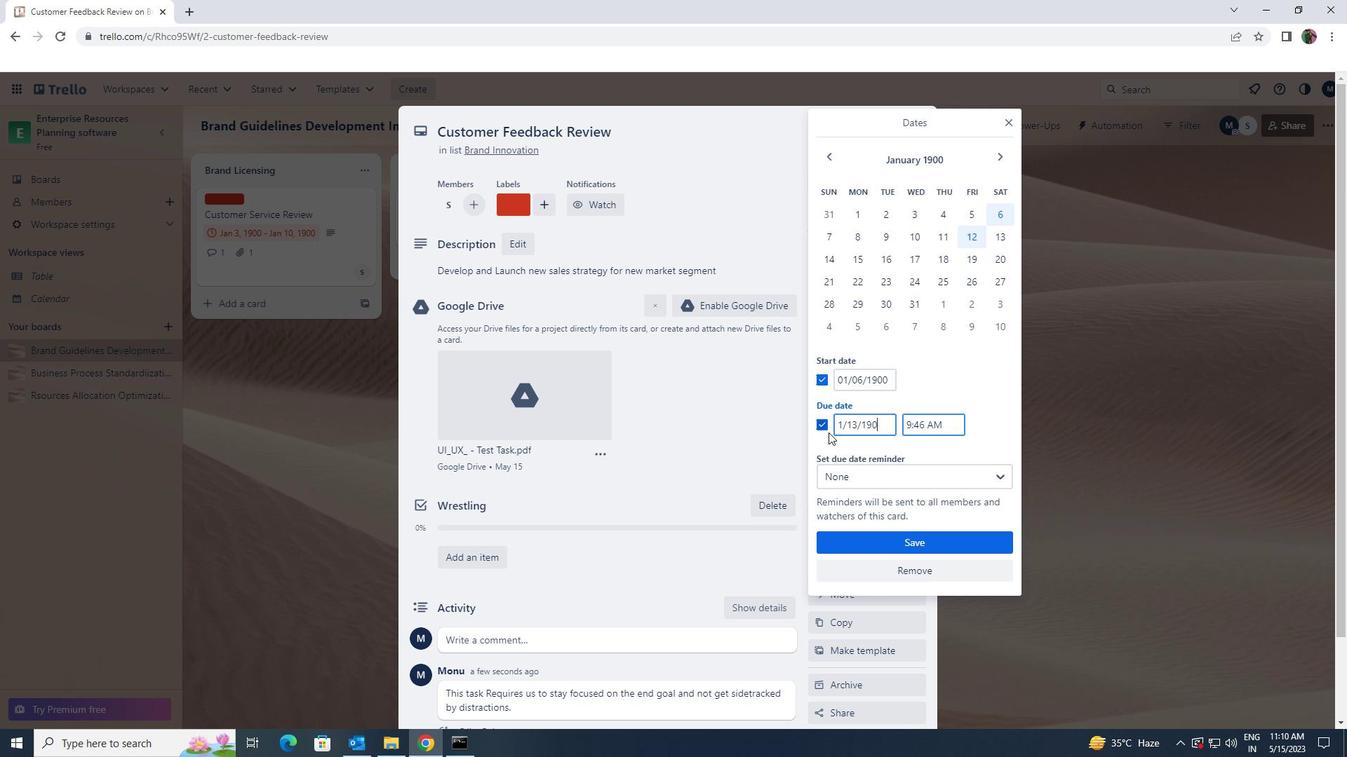 
Action: Mouse moved to (882, 541)
Screenshot: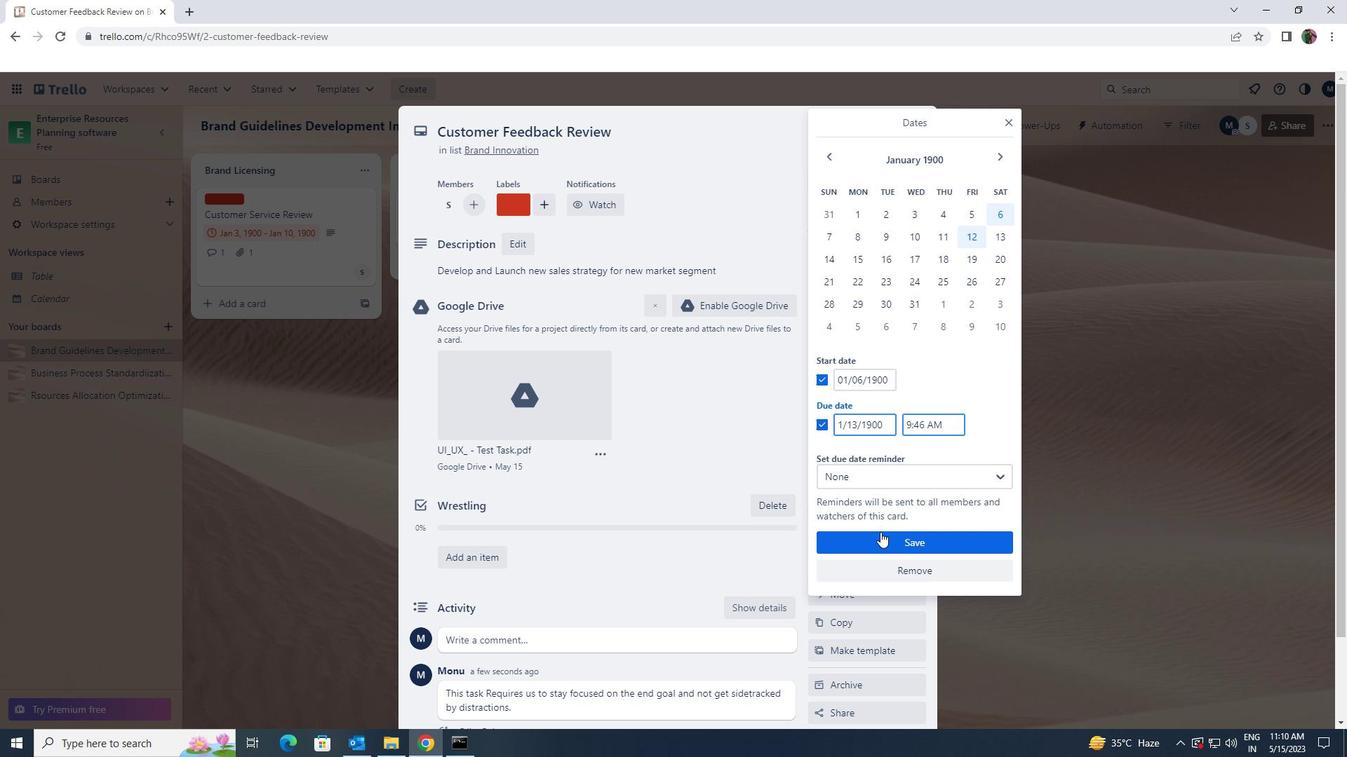 
Action: Mouse pressed left at (882, 541)
Screenshot: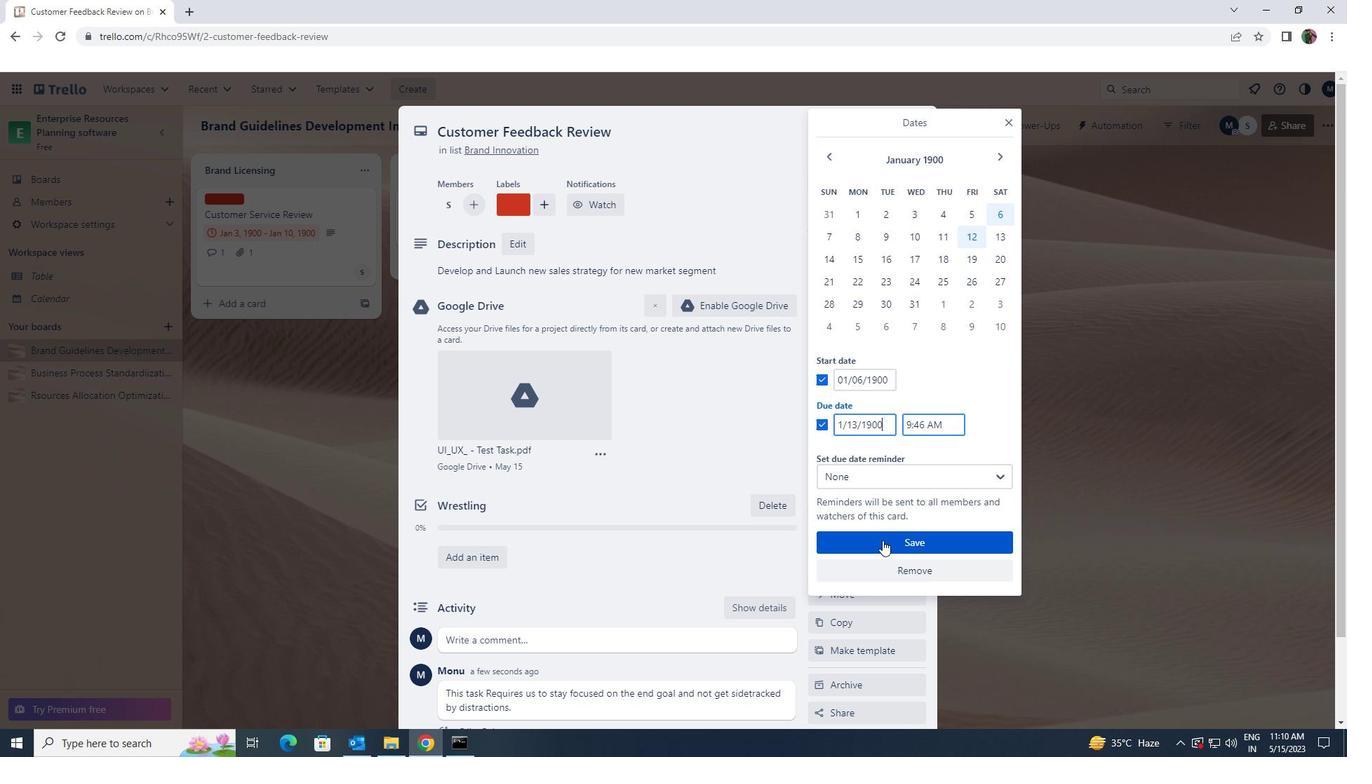 
Action: Mouse moved to (882, 543)
Screenshot: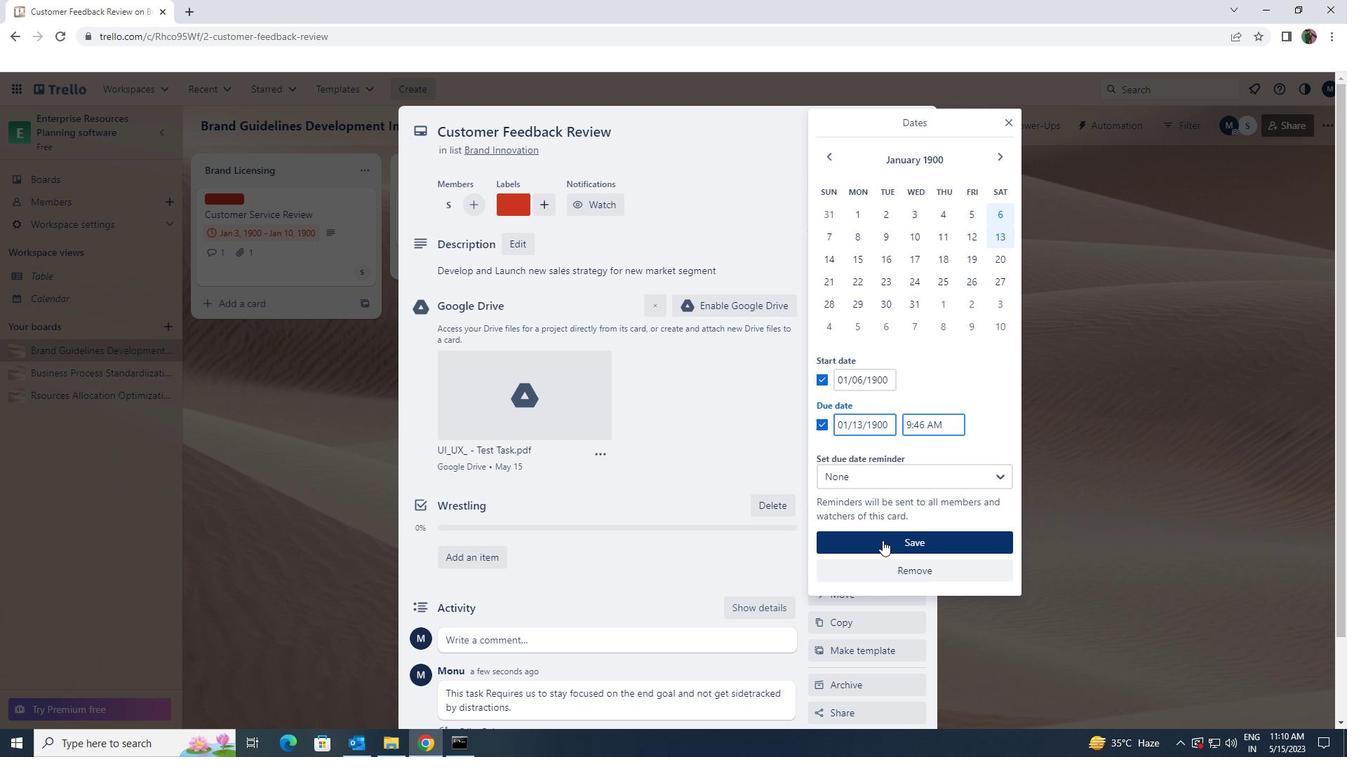
